 Task: Make a directory based on the result of a mathematical operation (e.g., "result_42" if 6 * 7 = 42) and confirm the directory's existence.
Action: Mouse pressed left at (412, 93)
Screenshot: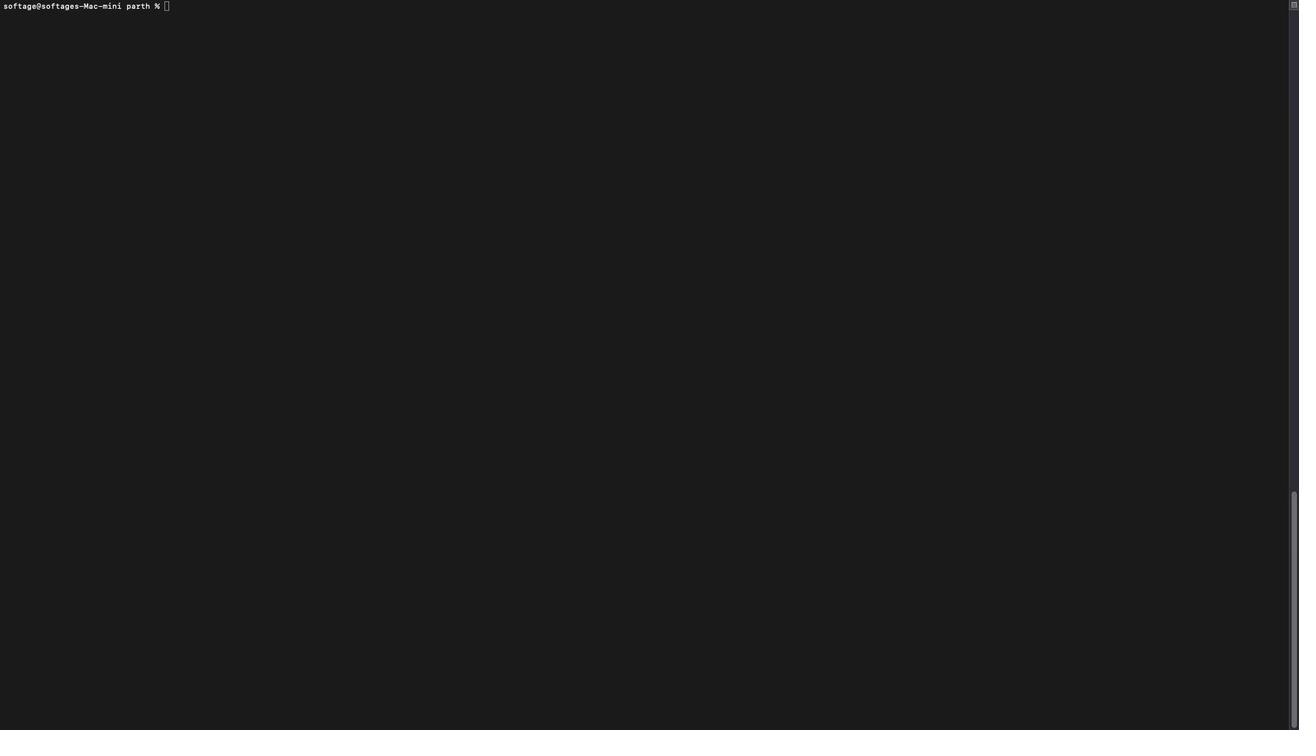 
Action: Mouse moved to (406, 160)
Screenshot: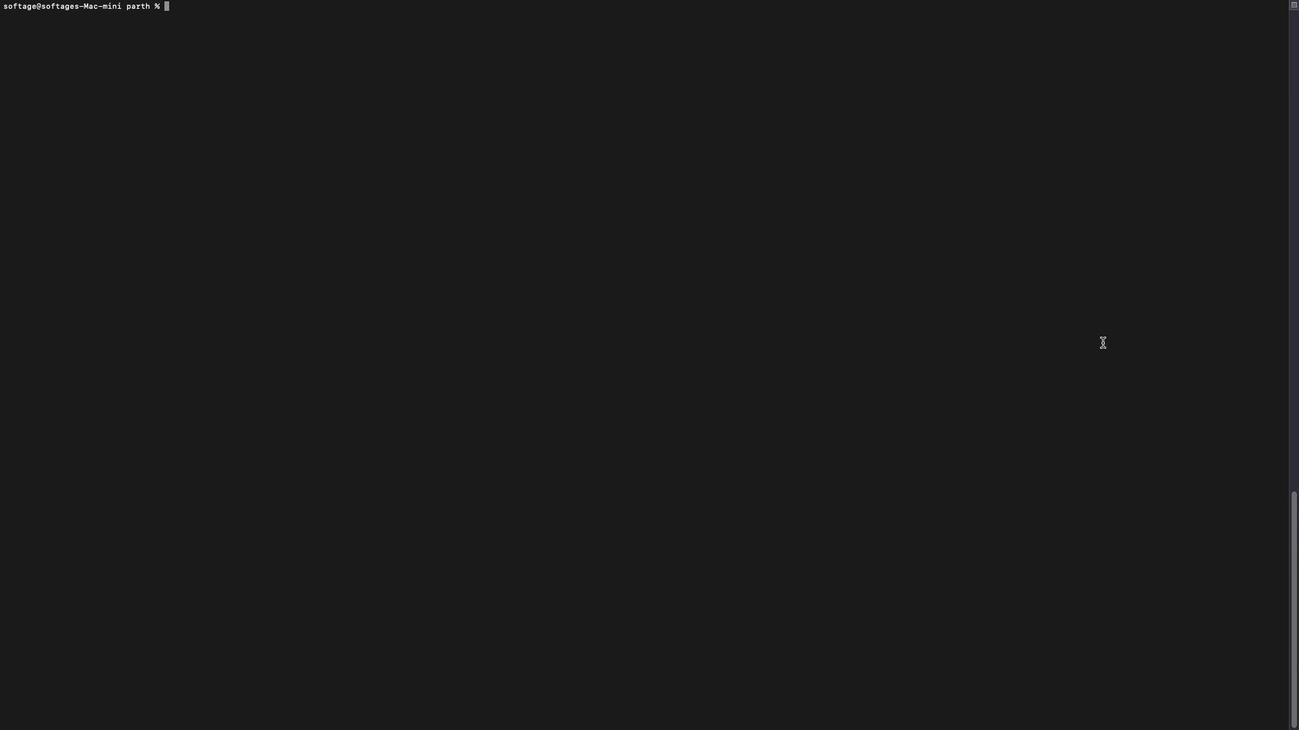 
Action: Mouse pressed left at (406, 160)
Screenshot: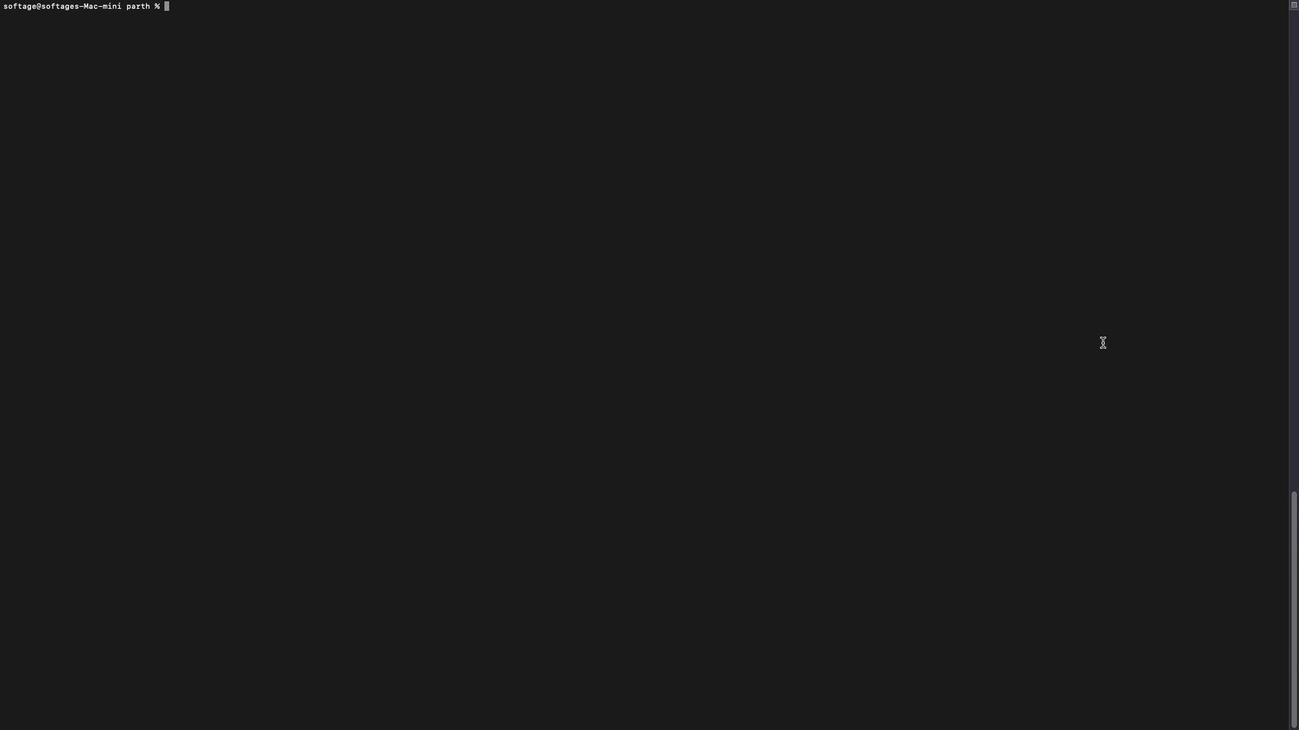 
Action: Mouse moved to (292, 175)
Screenshot: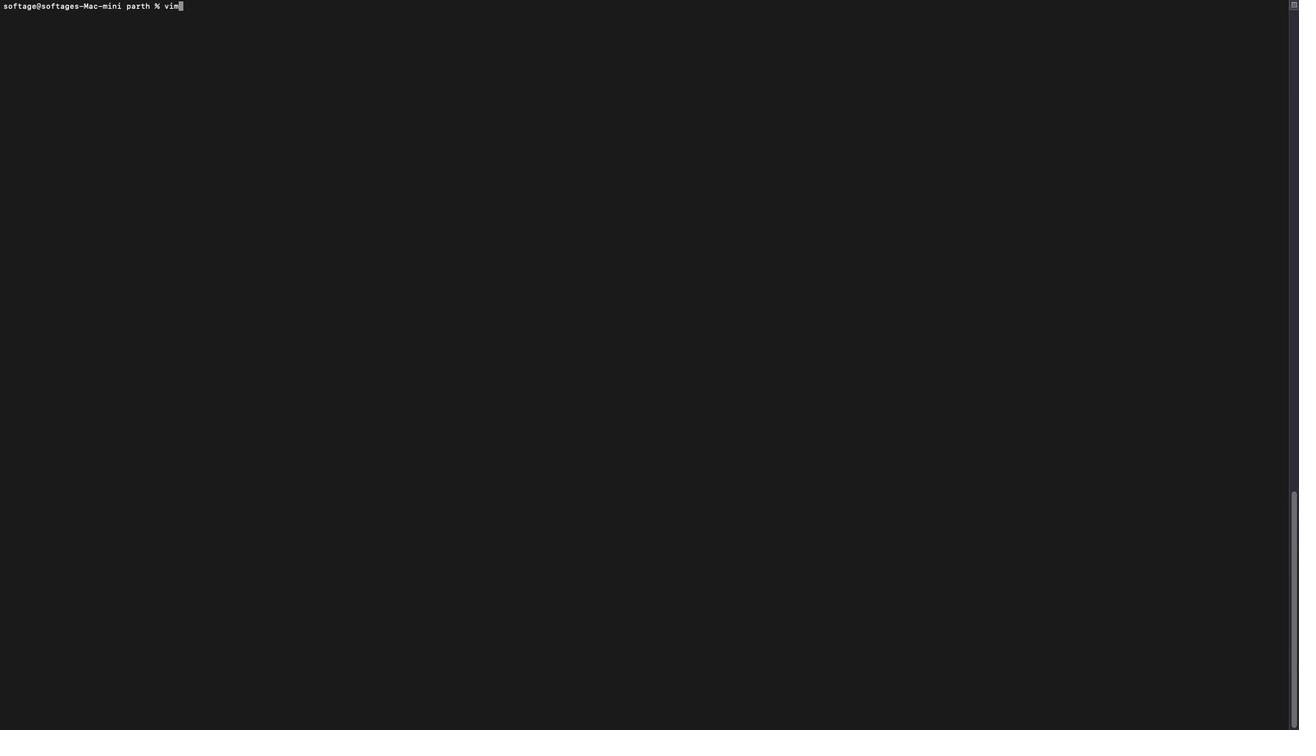 
Action: Mouse pressed left at (292, 175)
Screenshot: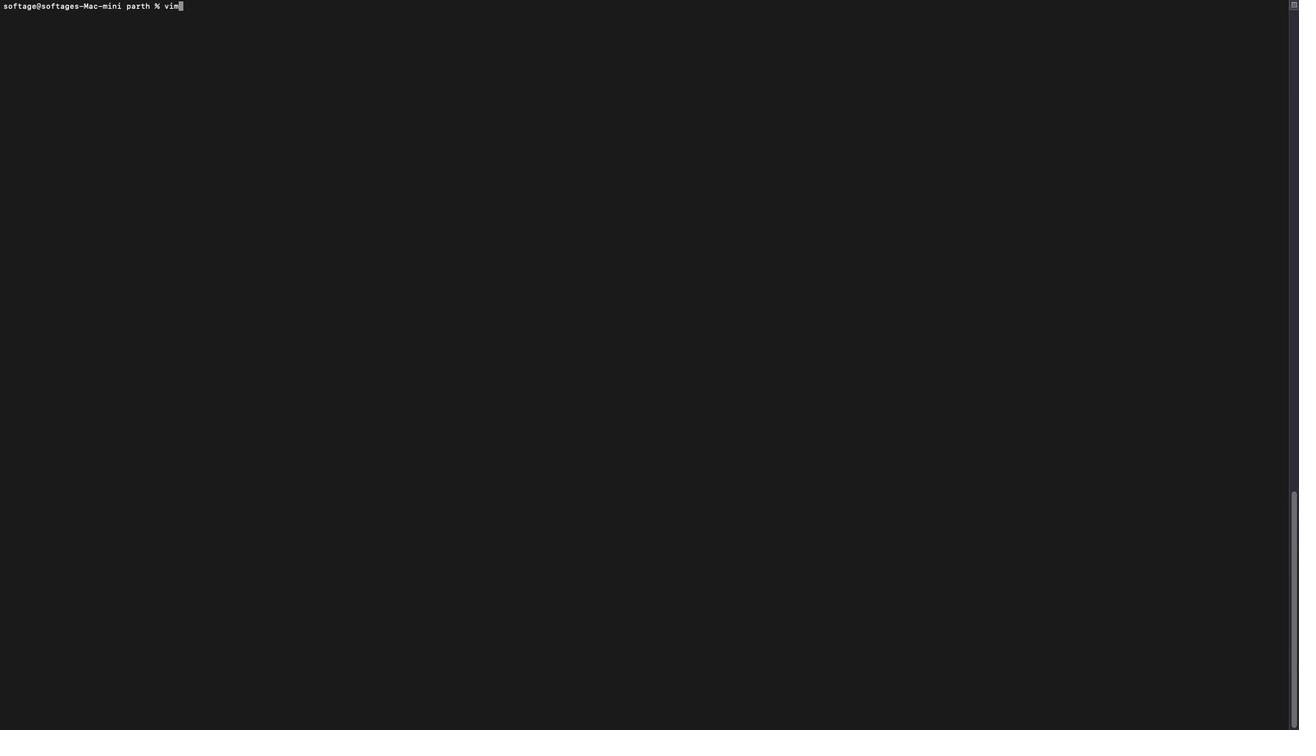 
Action: Mouse moved to (292, 175)
Screenshot: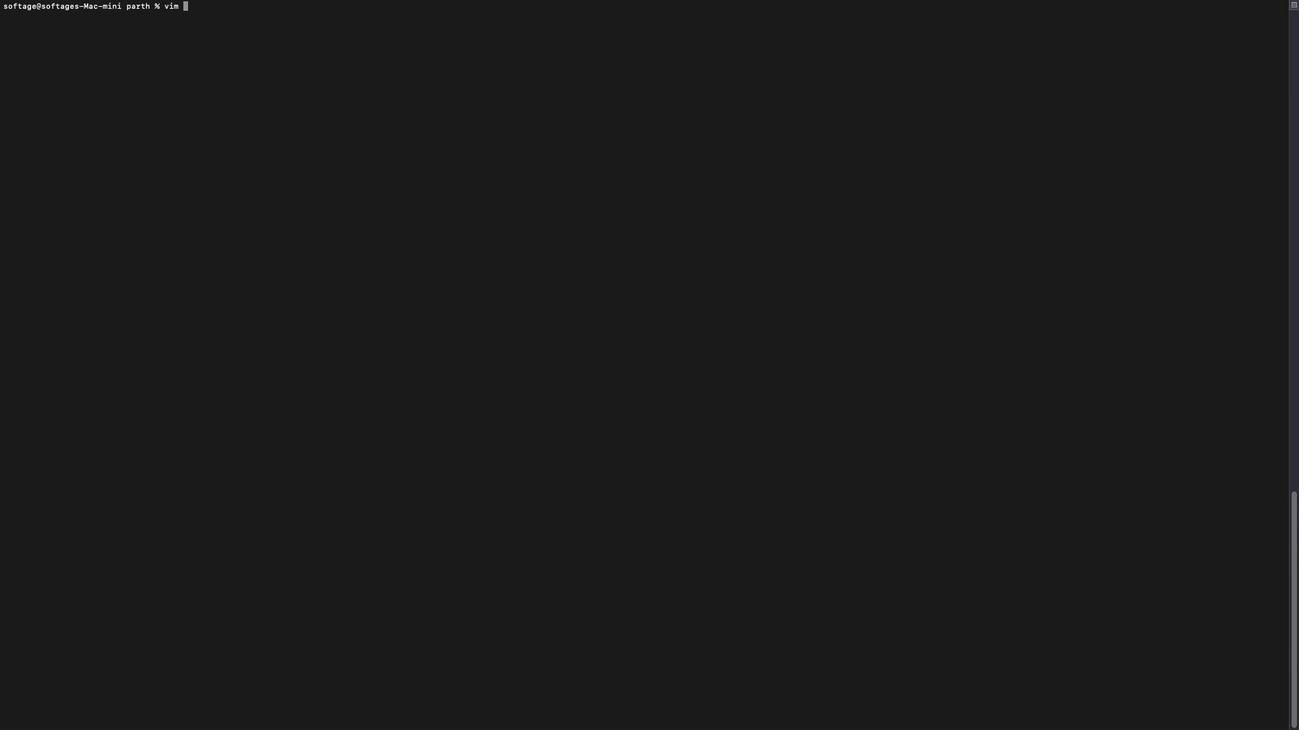 
Action: Key pressed Key.caps_lock'v''i''m'Key.space'b''a''s''h''7''1''.''s''h'Key.spaceKey.enterKey.escKey.shift_r':''w''q'Key.enter'l''s'Key.spaceKey.enter'v''i''m'Key.space'b''a''s''h''7''2''.''s''h'Key.spaceKey.enter'i'Key.shift'#'Key.shift'!''/''b''i''n''/''n'Key.backspace'b''a''s''h'Key.spaceKey.backspaceKey.enterKey.enterKey.shift'#'Key.spaceKey.shift'P''e''r''f''o''r''m'Key.space't''h''e'Key.space'm''a''t''h''e''m''a''t''i''c''a''l'Key.space'o''p''e''r''a''t''i''o''n'Key.spaceKey.enter'r''e''s''u''l''t''='Key.shift'$'Key.shift_r'(''(''6'Key.spaceKey.shift_r'*'Key.space'7'Key.shift_r')'')'Key.enterKey.enterKey.shift'#'Key.spaceKey.shift'C''r''e''a''t''e'Key.space't''h''e'Key.space'd''i''r''e''c''t''o''r''y'Key.space'w''i''t''h'Key.space't''h''e'Key.space'r''e''s''u''l''t'Key.space'a''s'Key.space'i''t''s'Key.space'n''a''m''e'Key.enter'd''i''r''e''c''t''o''r''y'Key.shift_r'_''n''a''m''e''='Key.shift_r'"'Key.shift'r''e''s''u''l''t'Key.shift_r'_'Key.shift'$''r''e''d'Key.backspace's''u''l''t'Key.shift_r'"'Key.enter
Screenshot: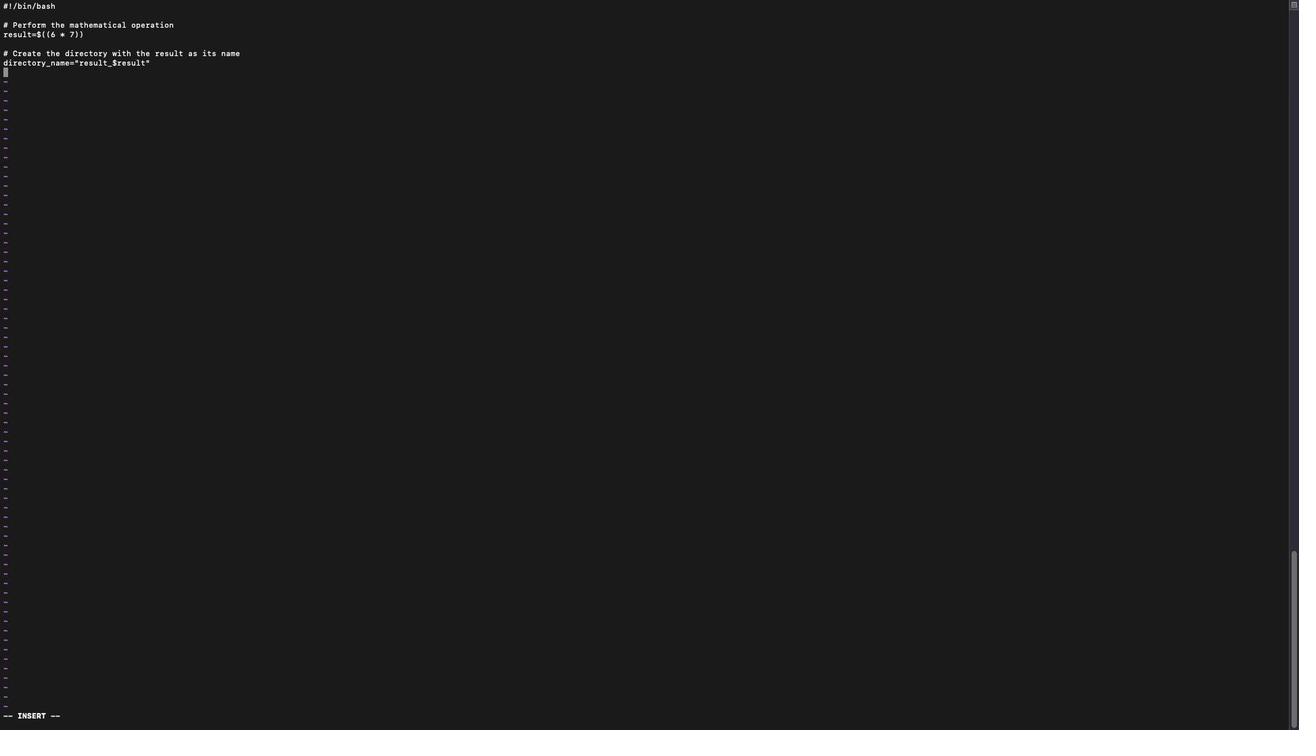 
Action: Mouse moved to (368, 223)
Screenshot: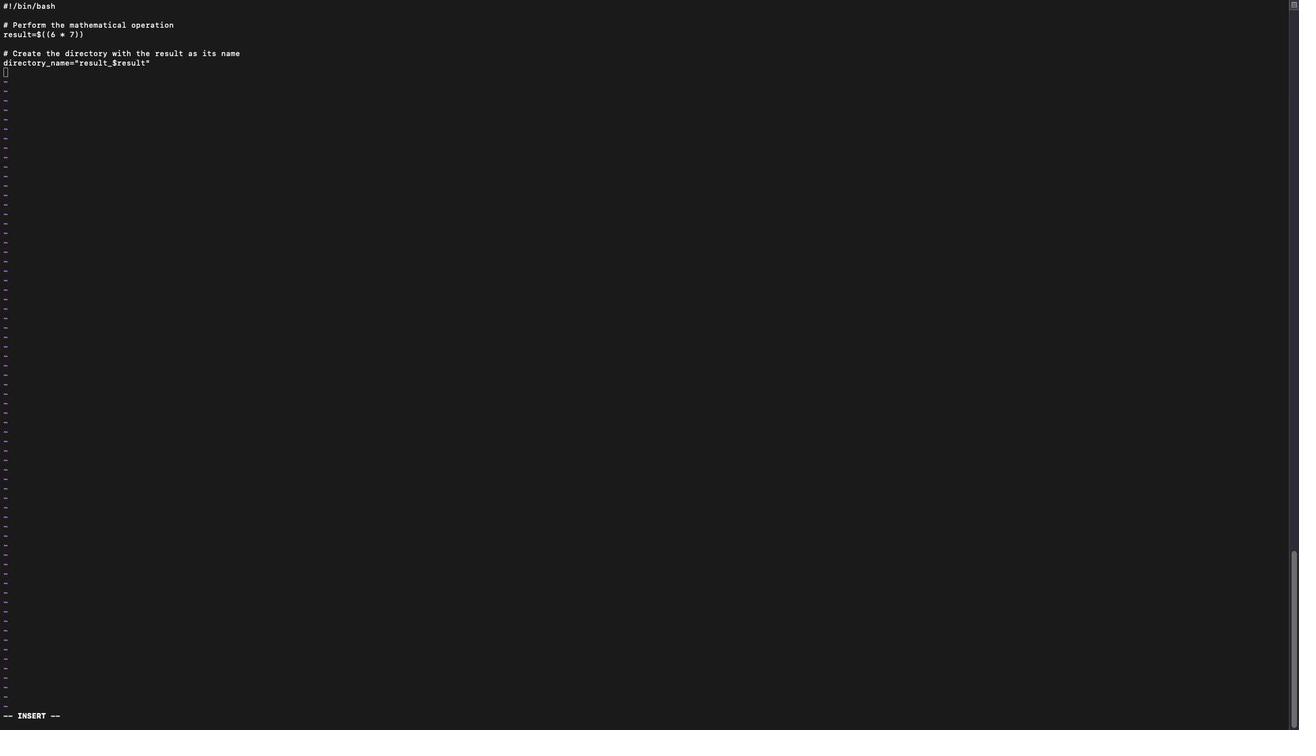 
Action: Mouse pressed left at (368, 223)
Screenshot: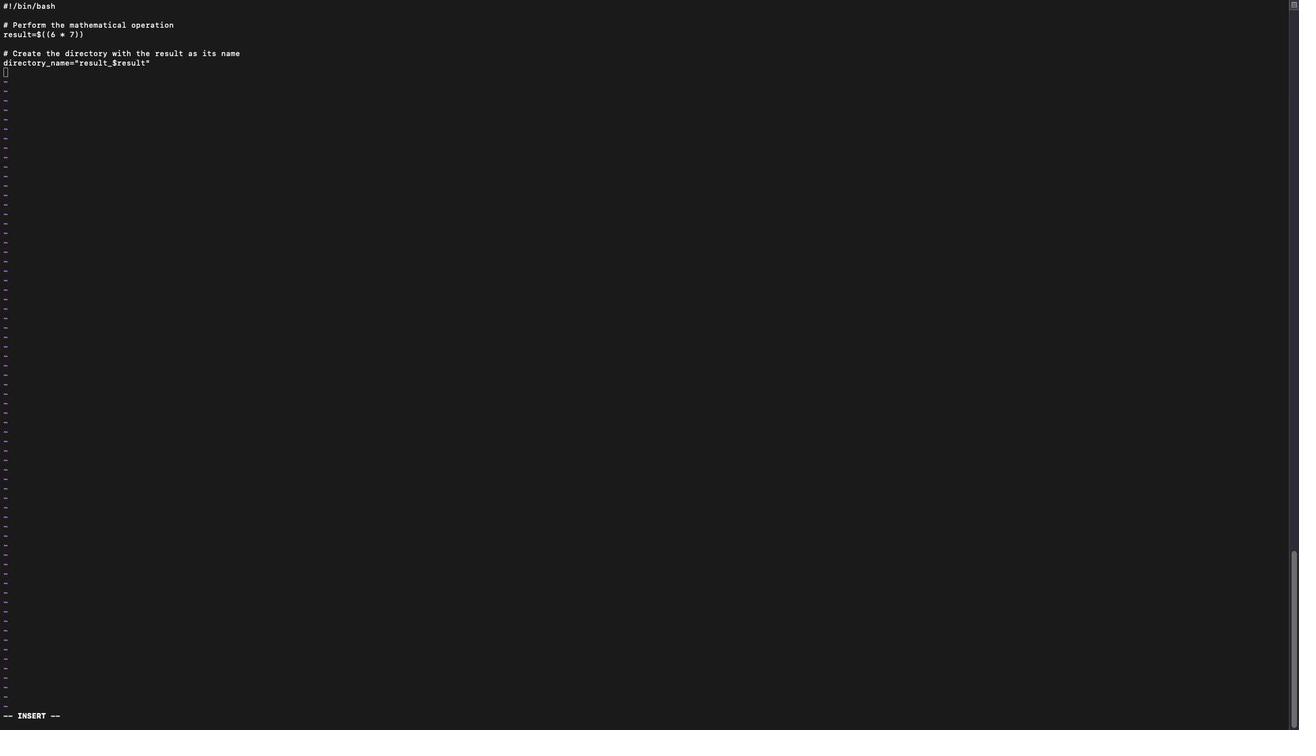 
Action: Mouse moved to (361, 164)
Screenshot: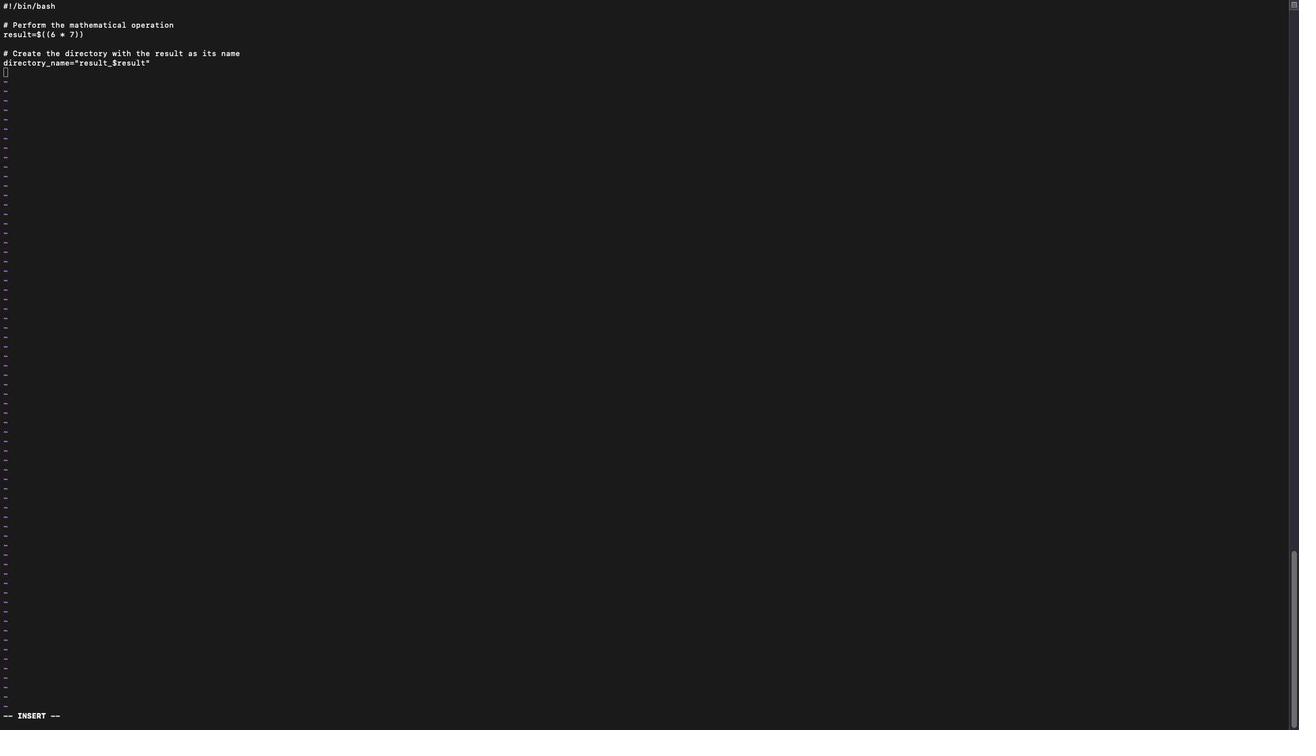 
Action: Mouse scrolled (361, 164) with delta (197, 251)
Screenshot: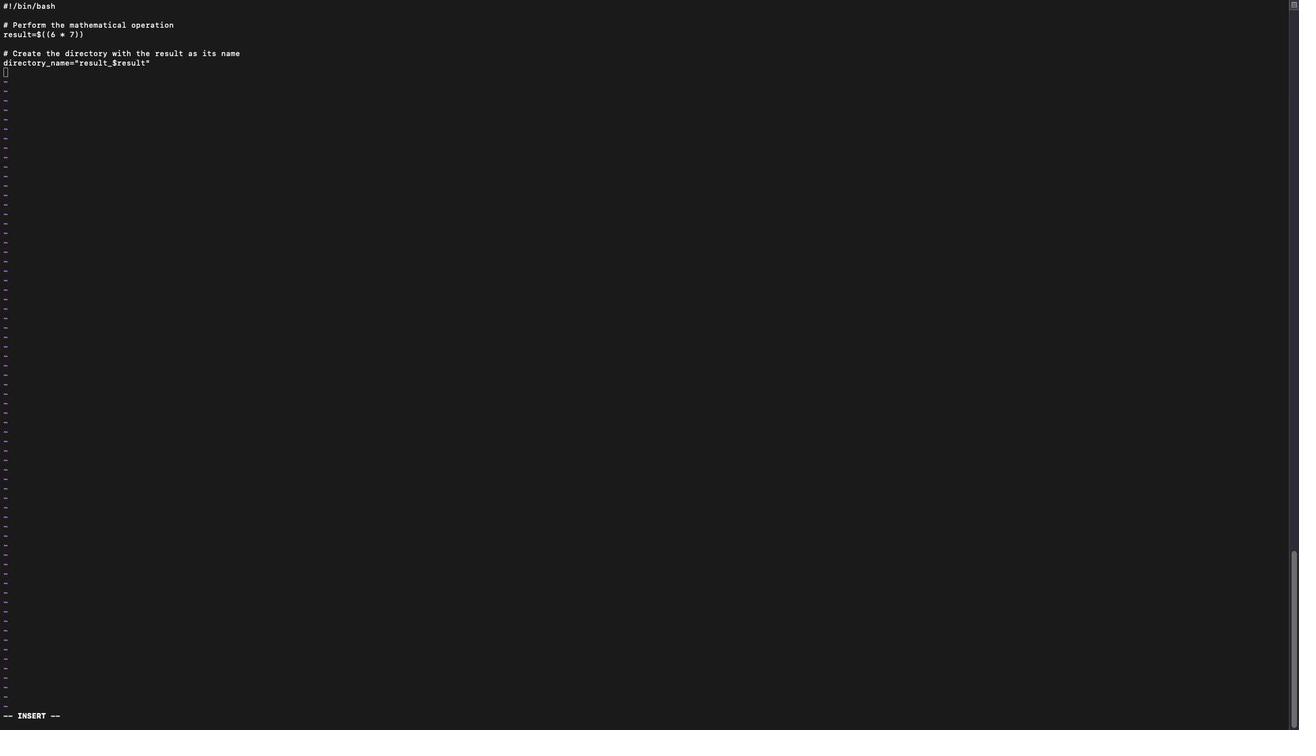 
Action: Mouse scrolled (361, 164) with delta (197, 251)
Screenshot: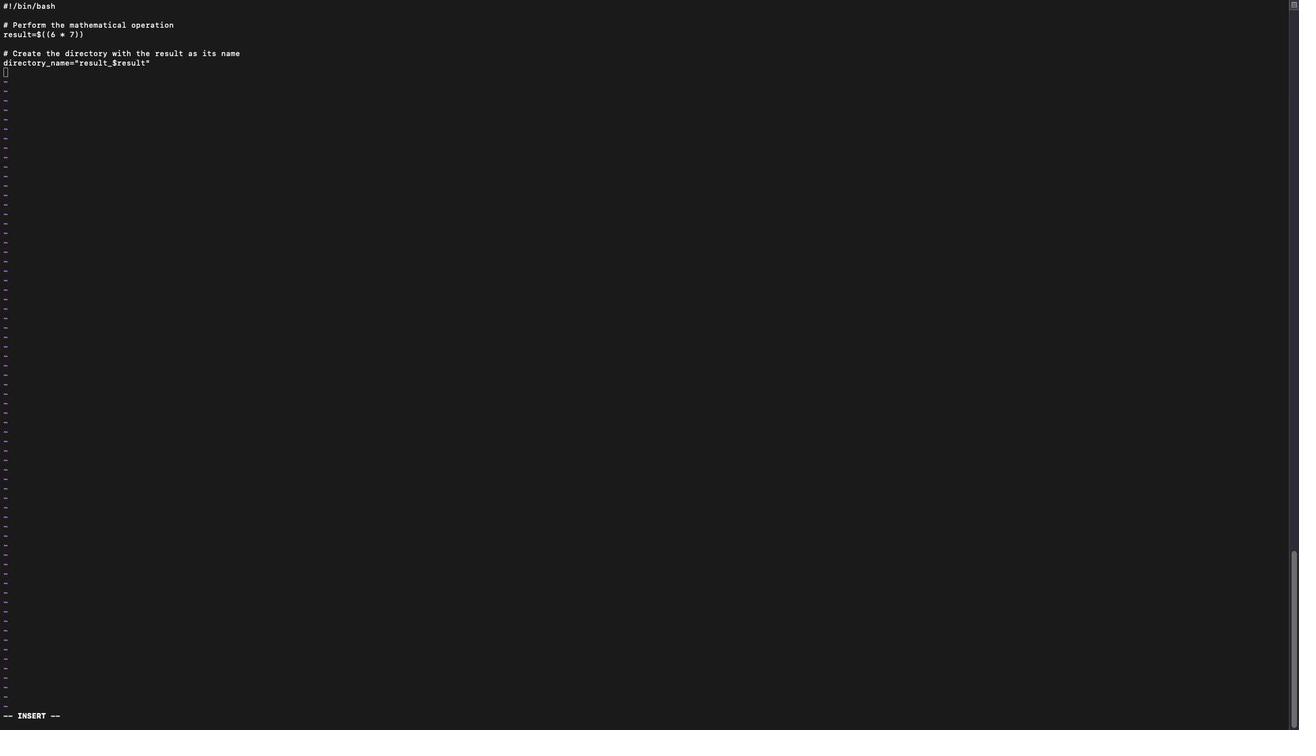 
Action: Mouse scrolled (361, 164) with delta (197, 251)
Screenshot: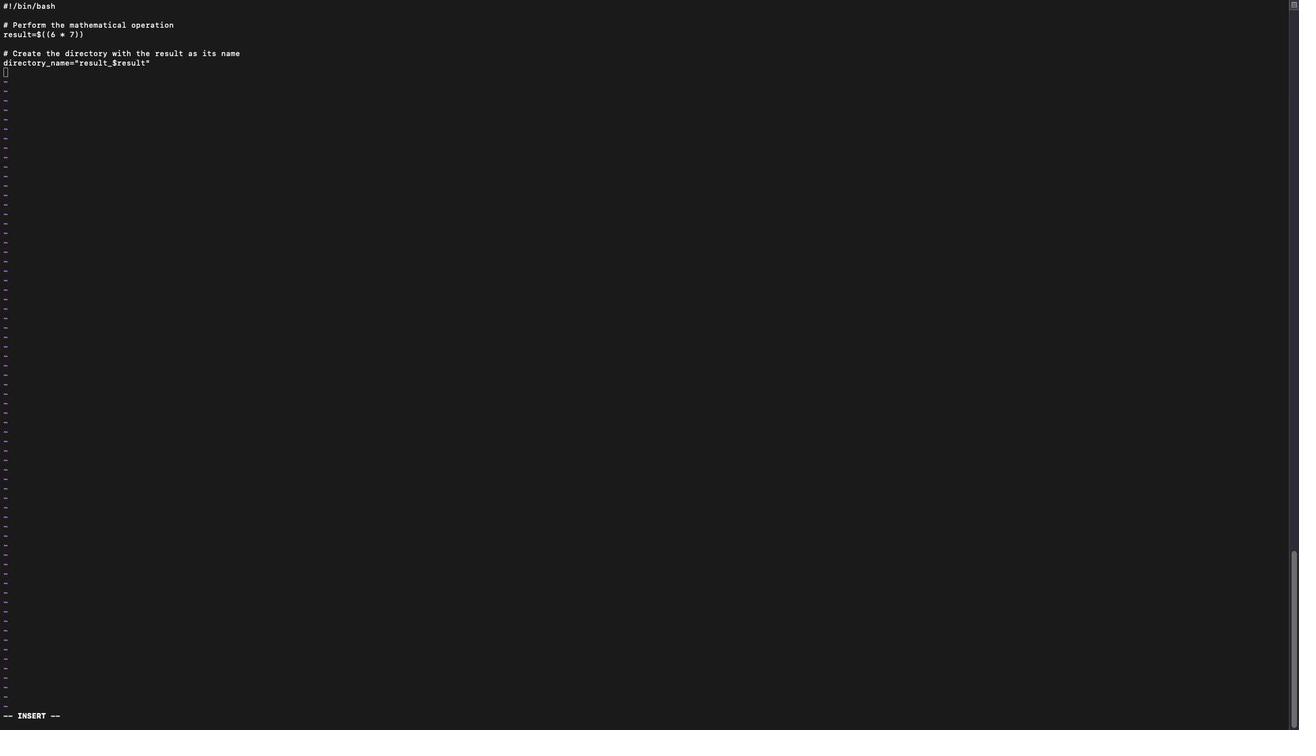 
Action: Mouse scrolled (361, 164) with delta (197, 252)
Screenshot: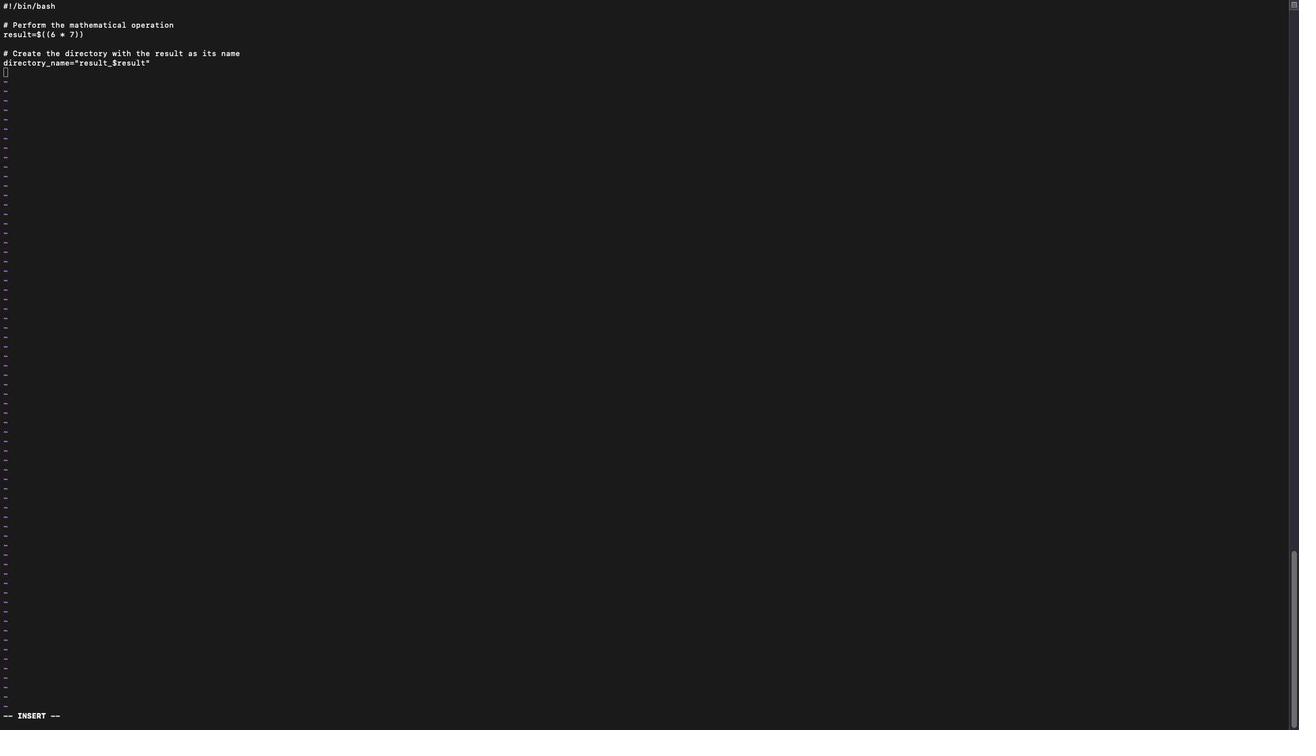 
Action: Mouse moved to (361, 165)
Screenshot: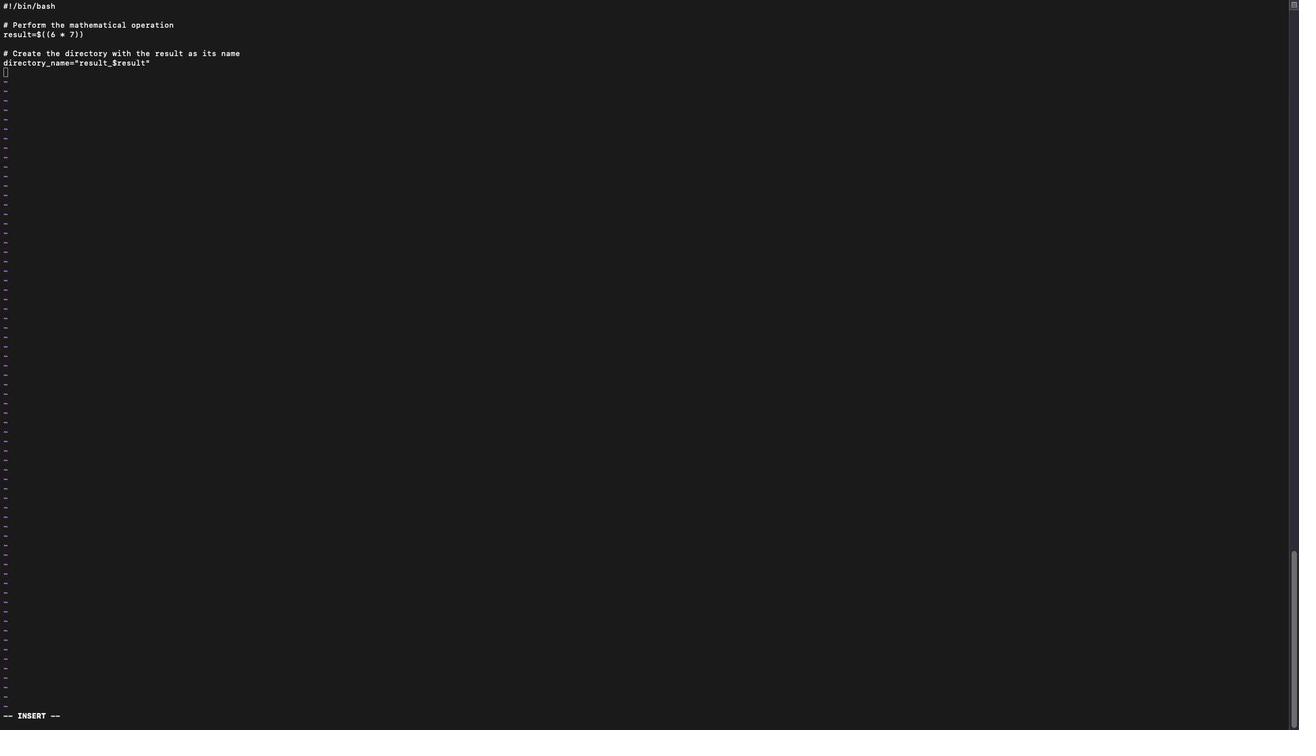 
Action: Mouse scrolled (361, 165) with delta (197, 252)
Screenshot: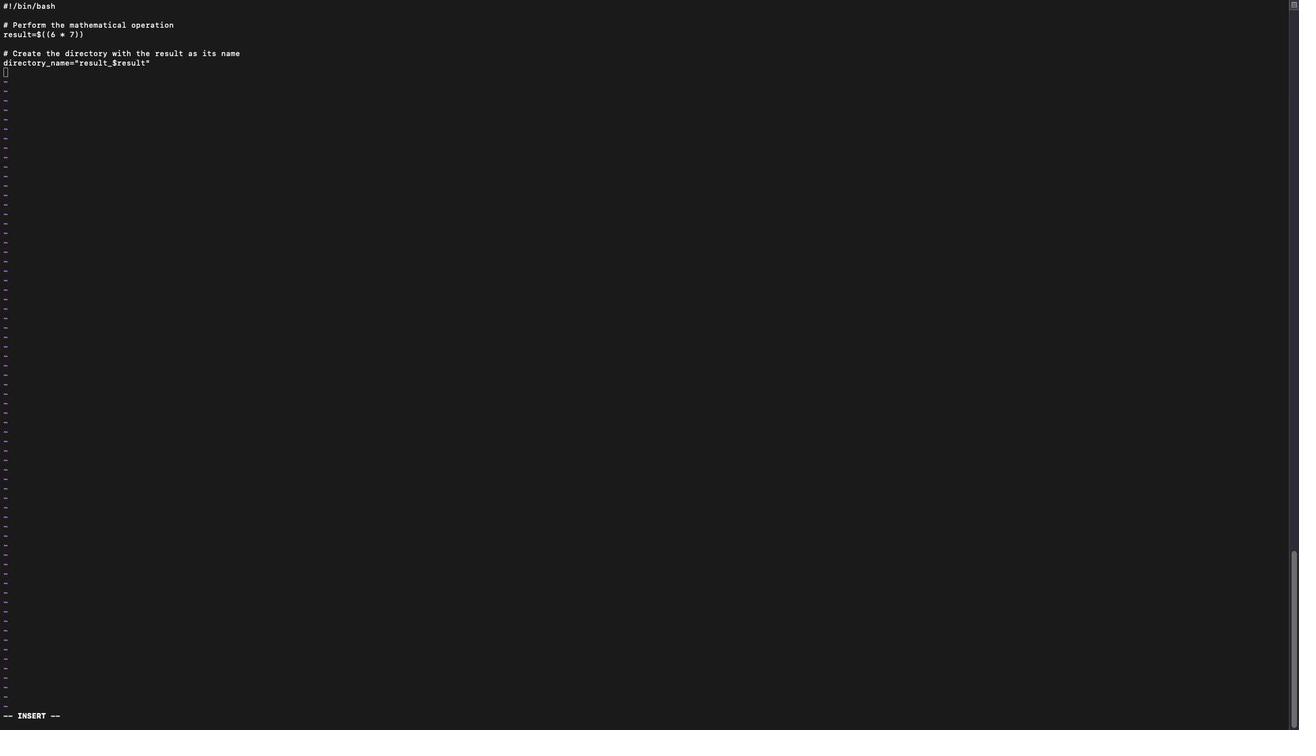 
Action: Mouse moved to (361, 167)
Screenshot: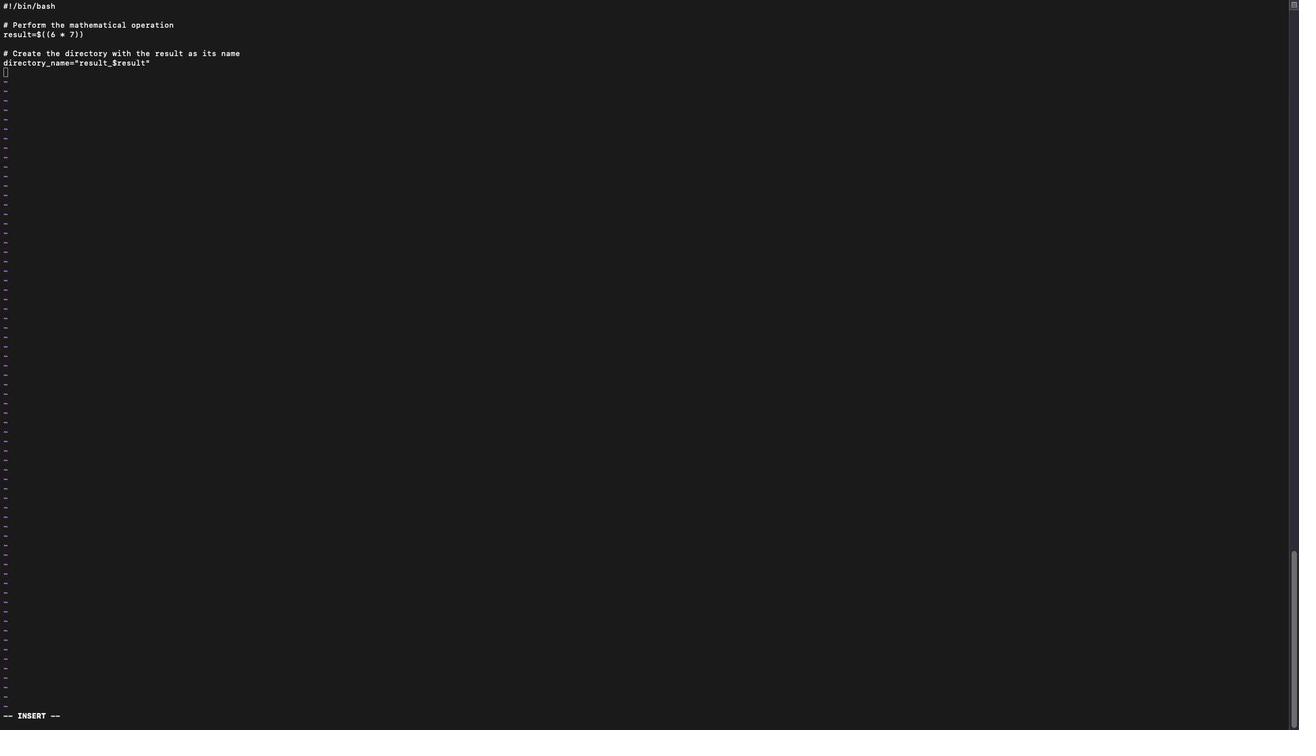 
Action: Mouse scrolled (361, 167) with delta (197, 251)
Screenshot: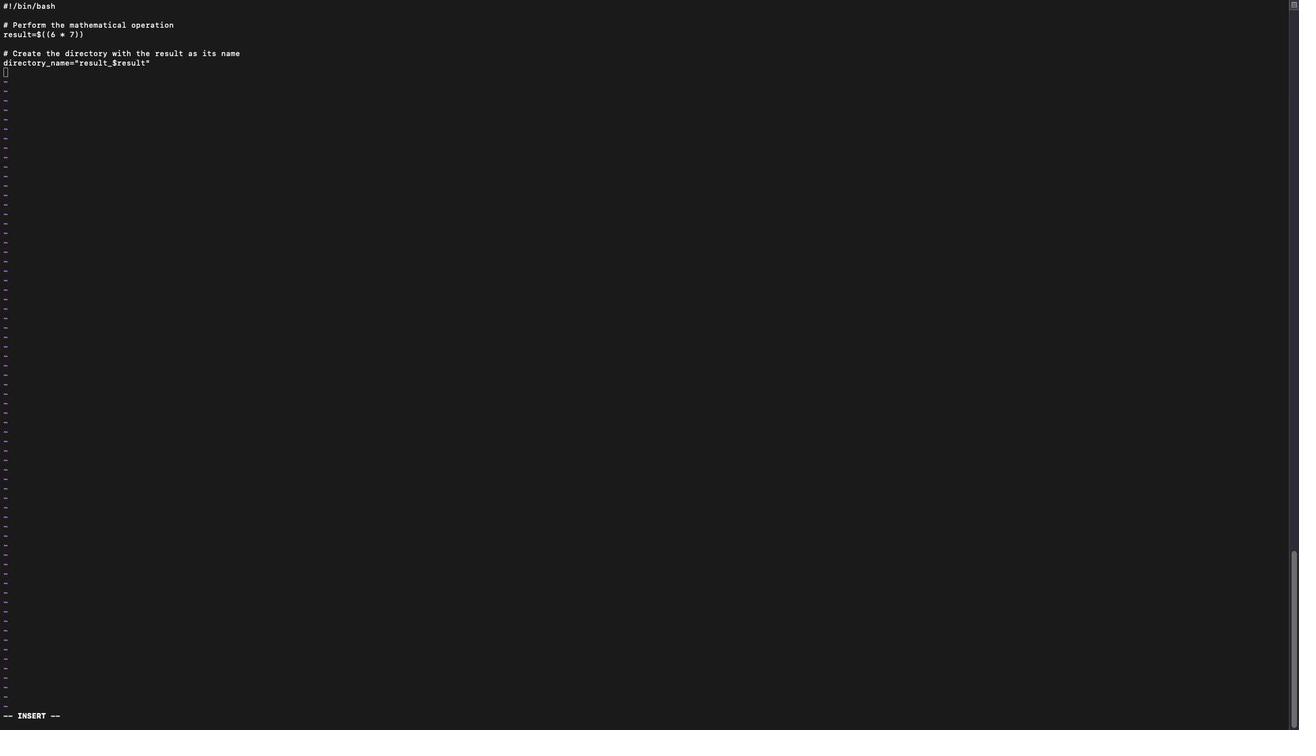 
Action: Mouse scrolled (361, 167) with delta (197, 251)
Screenshot: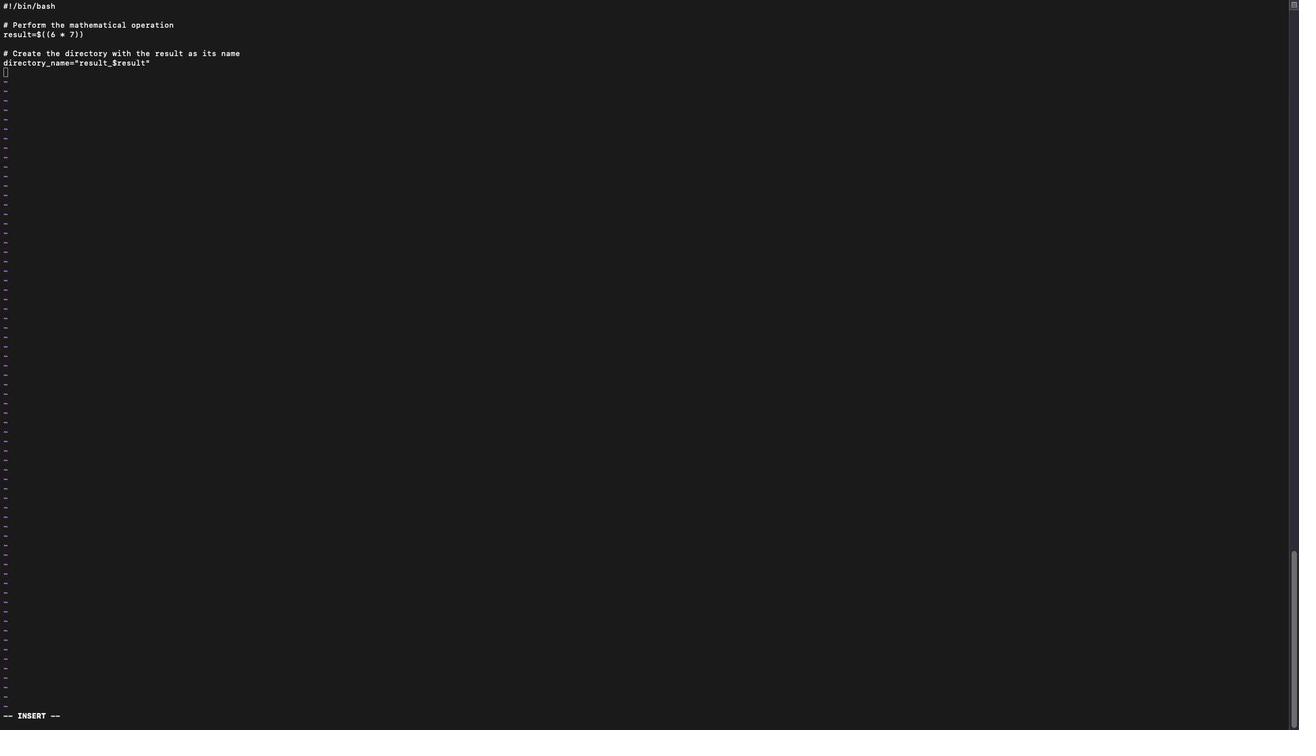 
Action: Mouse scrolled (361, 167) with delta (197, 251)
Screenshot: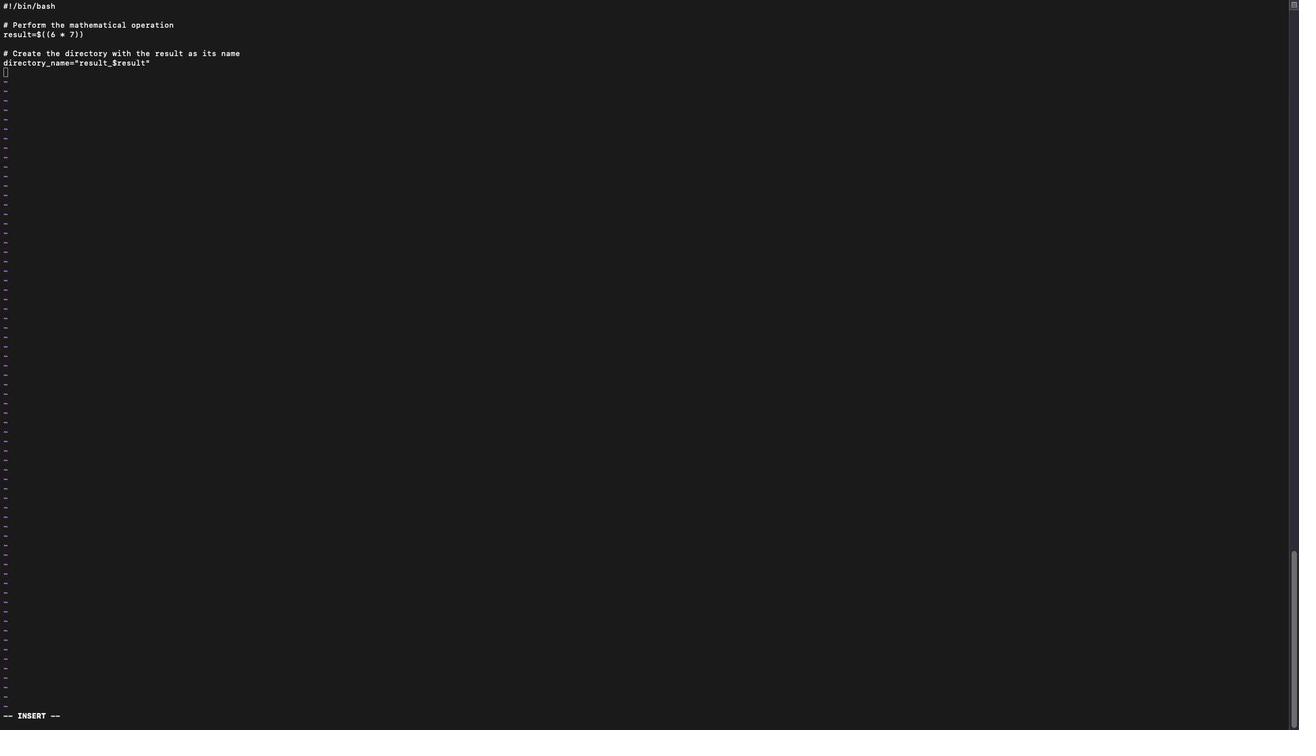 
Action: Mouse moved to (330, 149)
Screenshot: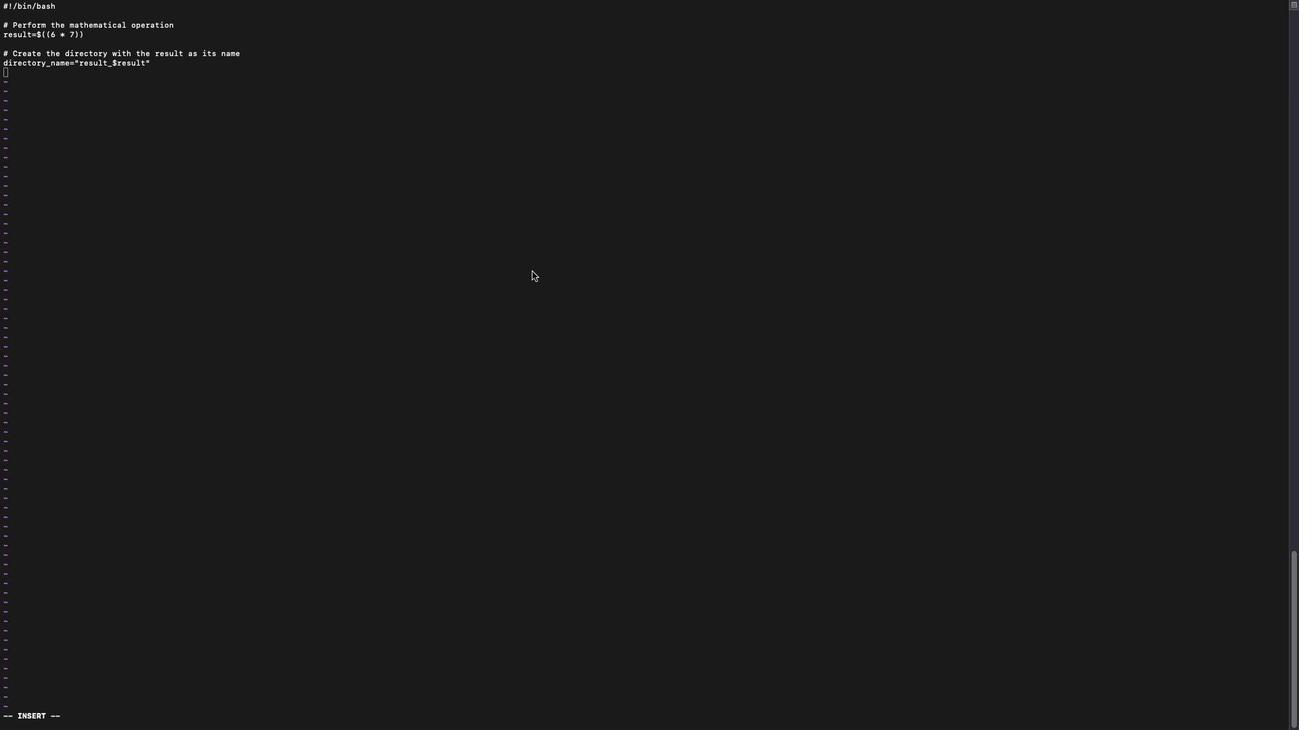 
Action: Mouse pressed left at (330, 149)
Screenshot: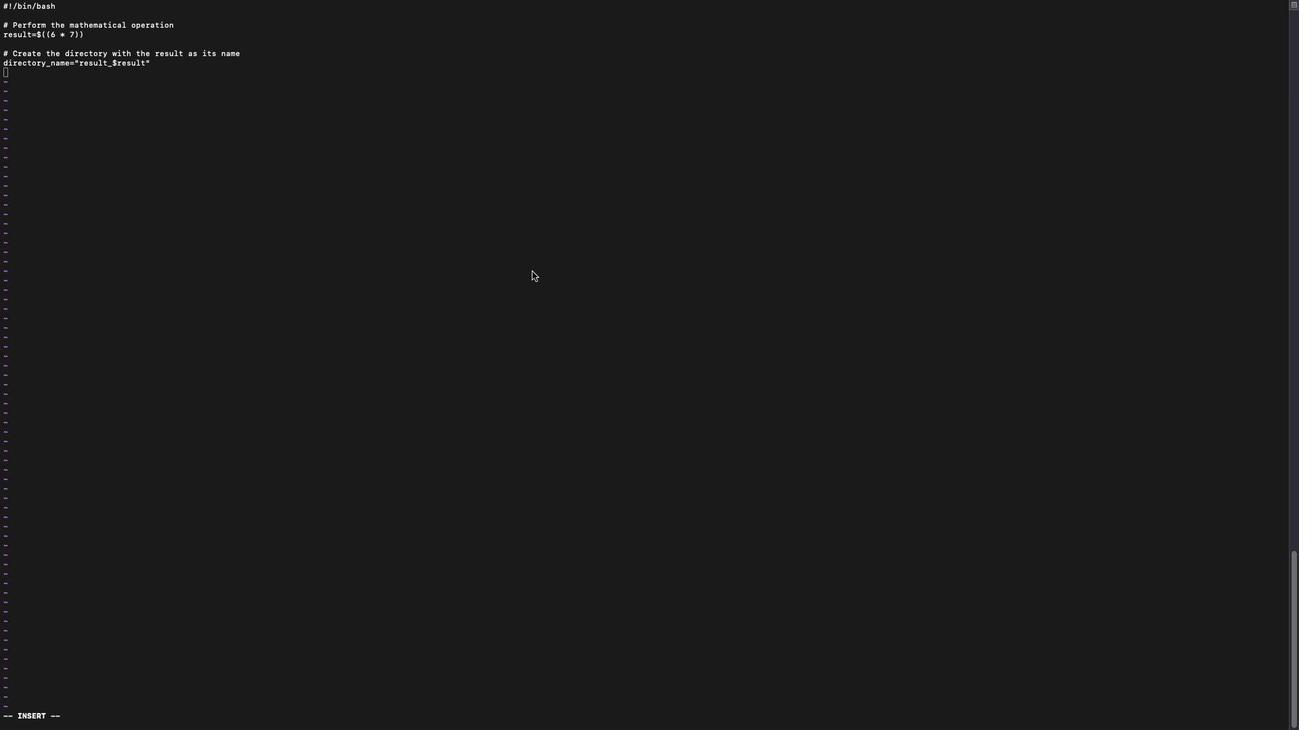 
Action: Mouse moved to (243, 191)
Screenshot: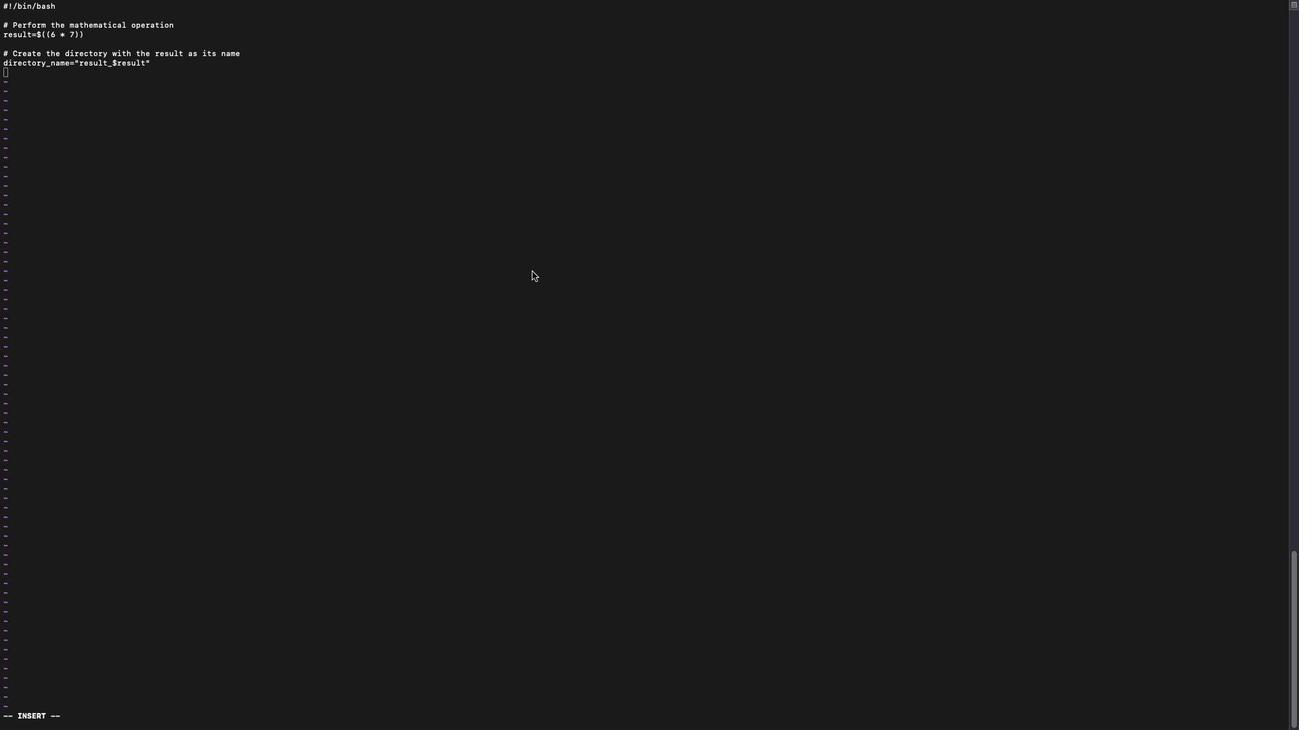 
Action: Key pressed 'm''i''k''d''i''r'
Screenshot: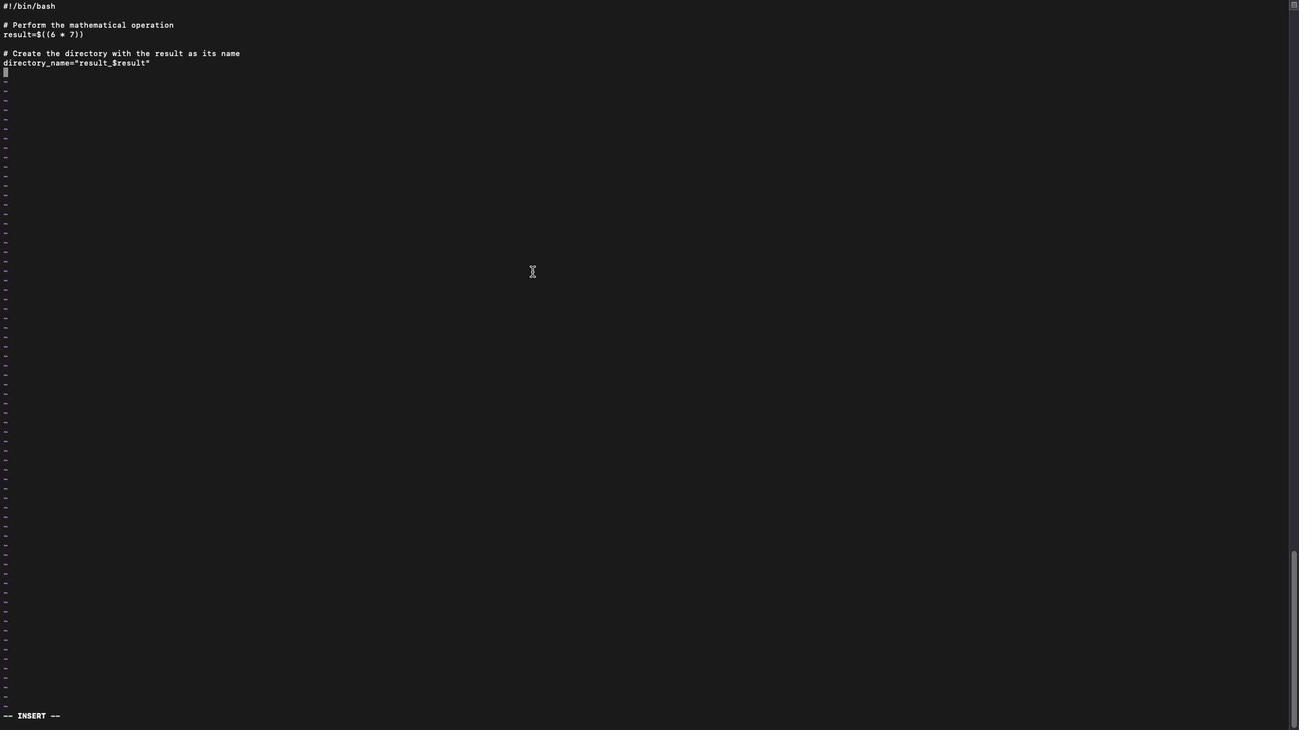 
Action: Mouse pressed left at (243, 191)
Screenshot: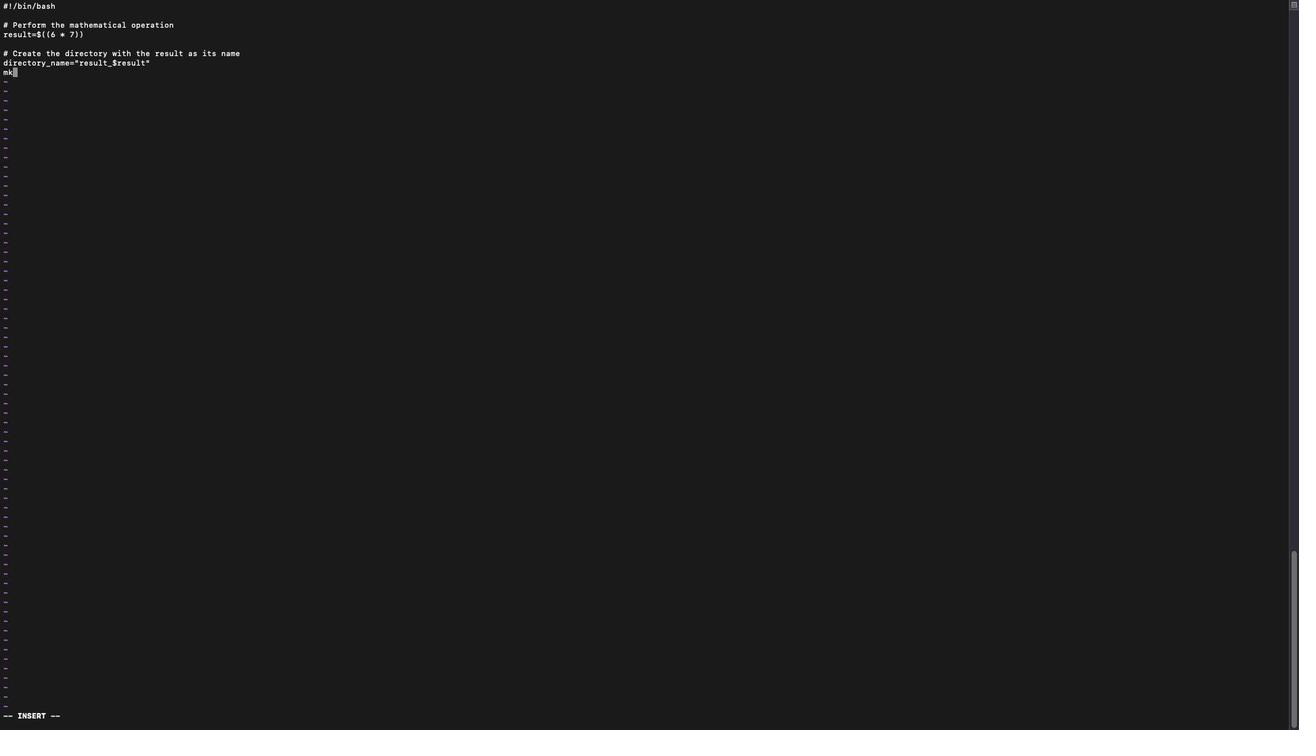 
Action: Key pressed 'm''k''d''i''r'Key.spaceKey.shift_r'"'Key.shift'$''d''i''r''e''c''t''o''r''y'Key.shift_r'_''n''a''m''e'Key.shift_r'"'Key.enterKey.enterKey.shift'#'Key.spaceKey.shift'c''h''e''c''k'Key.space'i''f'Key.space'd''i''r''e''c''t''o''r''y'Key.shift_r'_''n''a''m''e'Key.shift_r'"'Key.leftKey.leftKey.leftKey.leftKey.rightKey.rightKey.rightKey.rightKey.backspaceKey.enter'i''f'Key.space'['Key.space'-''d'Key.spaceKey.shift_r'"'Key.shift'$''d''i''r''e''c''t''o''r''y'Key.shift_r'_''n''a''m''e'Key.shift_r'"'Key.space']'';'Key.space't''h''e''n'Key.spaceKey.enterKey.spaceKey.space'e''c''h''o'Key.spaceKey.shift_r'"'Key.shift'D''i''r''e''c''t''o''r''y'Key.space"'"Key.shift'$''d''i''r''e''c''t''o''r''y'Key.shift_r'_''n''a''m''e'"'"Key.space'h''a''s'Key.space'b''e''e''n'Key.space'c''r''e''a''t''e''s'Key.spaceKey.backspaceKey.backspace'd'Key.space'a''n''d'Key.space'e''x''i''s''t''s''.'Key.shift_r'"'Key.enter'e''l''s''e'Key.enterKey.spaceKey.space'e''c''h''o'Key.spaceKey.shift_r'"'Key.shift'F''a''i''l''e''d'Key.space't''o'Key.space'c''r''e''a''t''e'Key.space't''h''e'Key.space'd''i''r''e''c''t''o''r''y''.'Key.shift_r'"'Key.enter'f''i'Key.spaceKey.backspaceKey.escKey.shift_r':''w''q'Key.enter'c''h'','Key.backspace'm''o''d'Key.spaceKey.shift_r'+''X'Key.spaceKey.backspaceKey.backspace'x'Key.space'b''a''s''g'Key.backspace'h''7''1''.''s''h'Key.spaceKey.enter'.''/''b''a''s''h''7''1''.''s''h'Key.spaceKey.enterKey.upKey.upKey.backspaceKey.backspaceKey.backspaceKey.backspaceKey.backspace'2''.''s''h'Key.spaceKey.enter'.''/''b''a''s''h''7''2''.''s''h'Key.spaceKey.enter'l''s'Key.spaceKey.enter
Screenshot: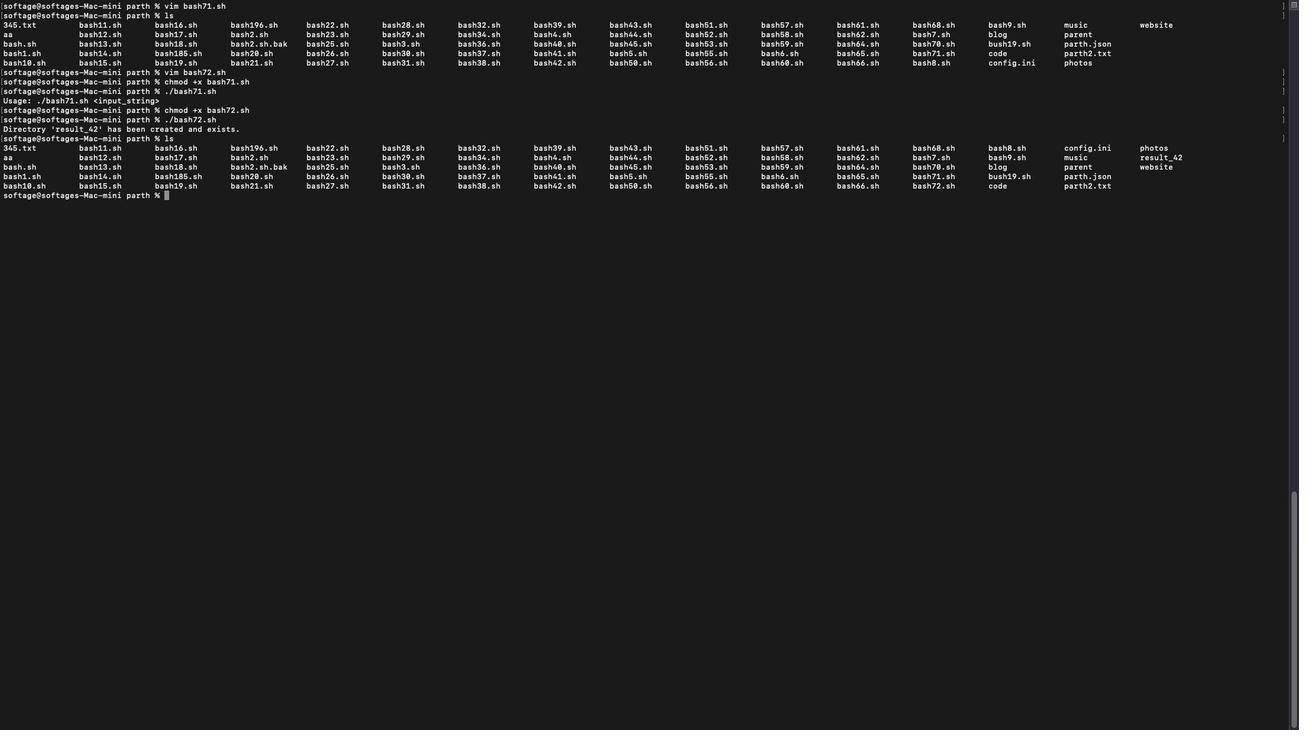 
Action: Mouse moved to (299, 216)
Screenshot: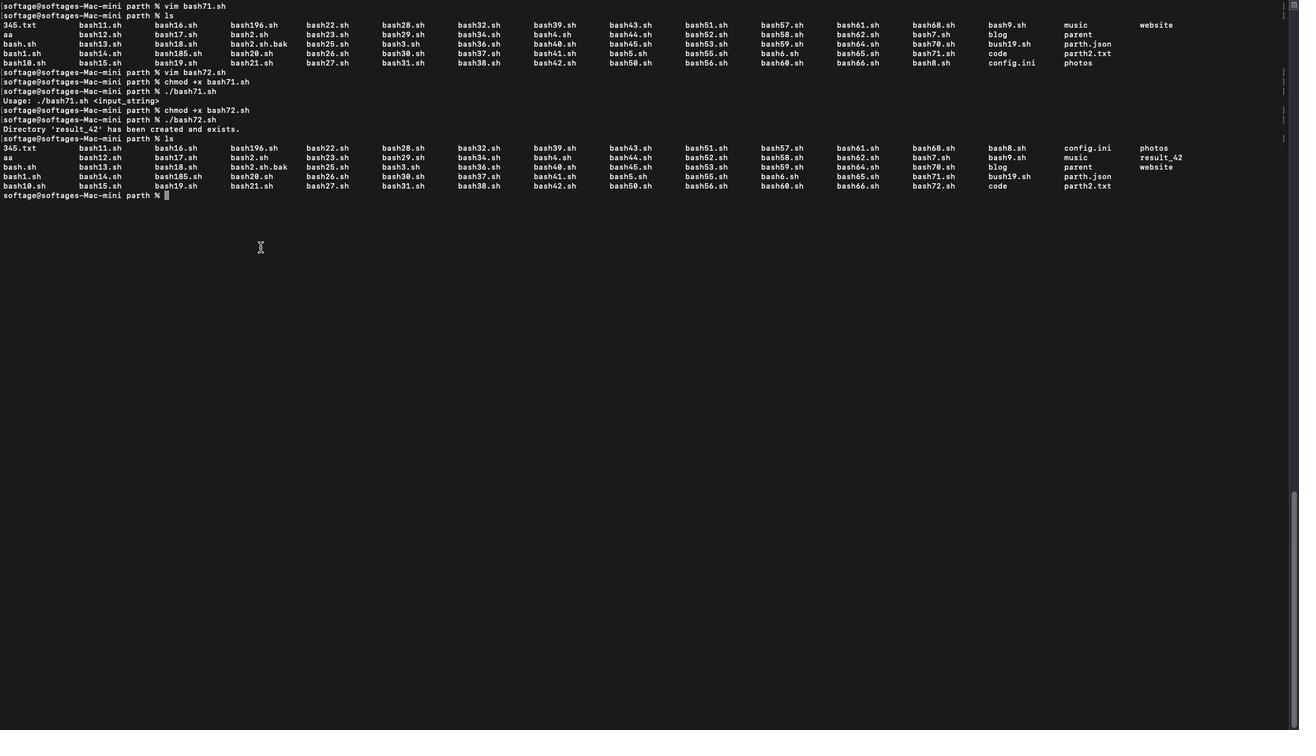 
Action: Mouse pressed left at (299, 216)
Screenshot: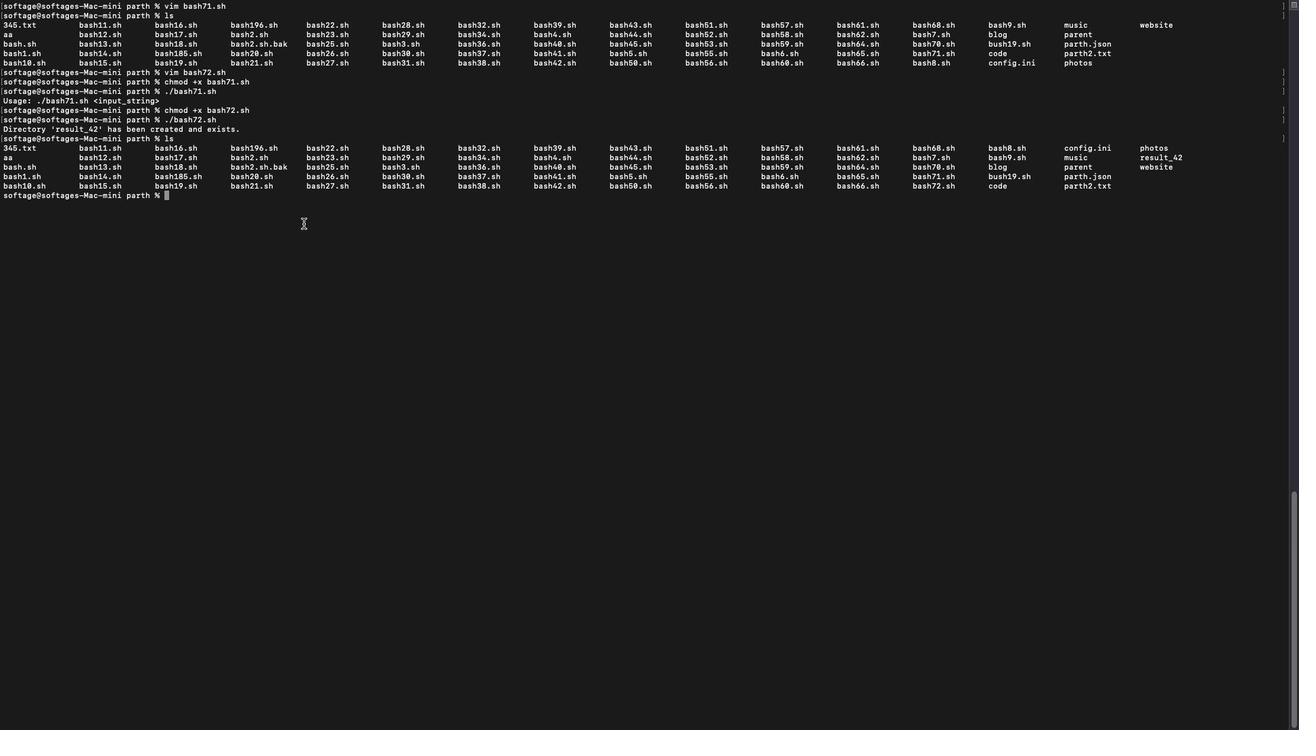 
Action: Mouse moved to (219, 196)
Screenshot: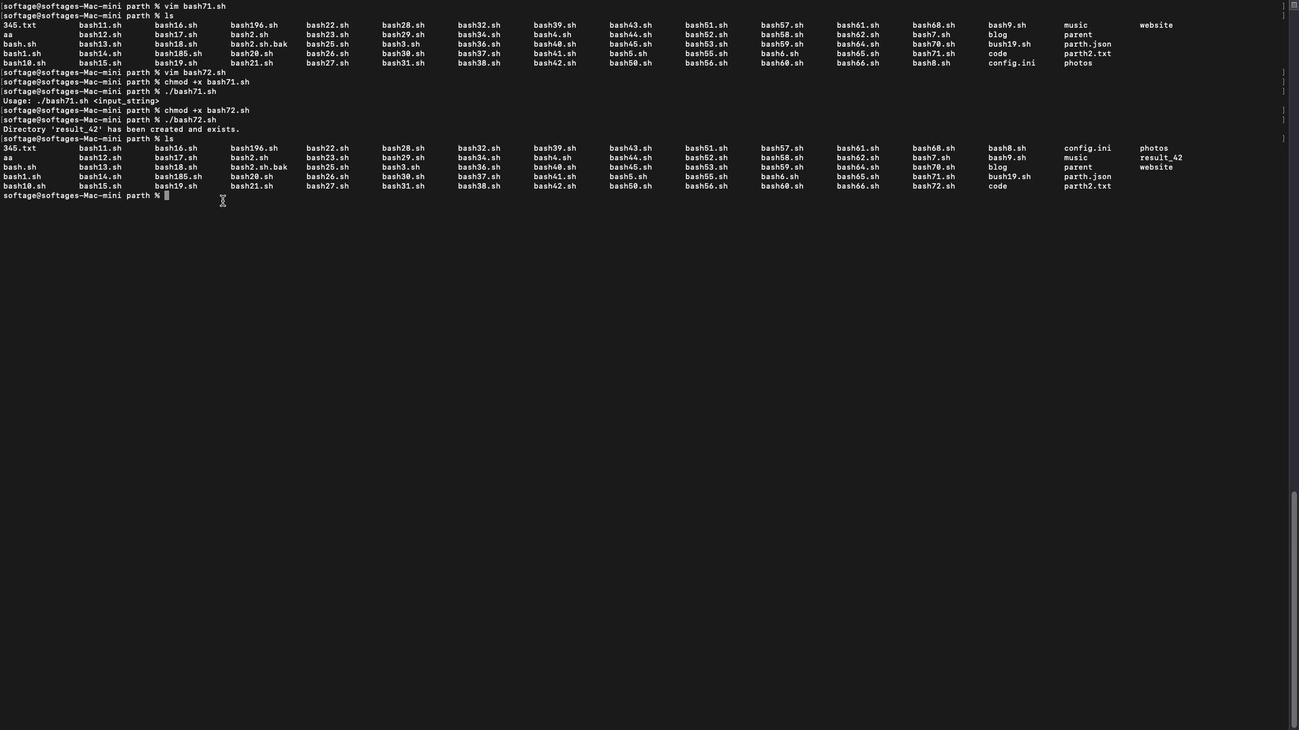 
Action: Mouse pressed left at (219, 196)
Screenshot: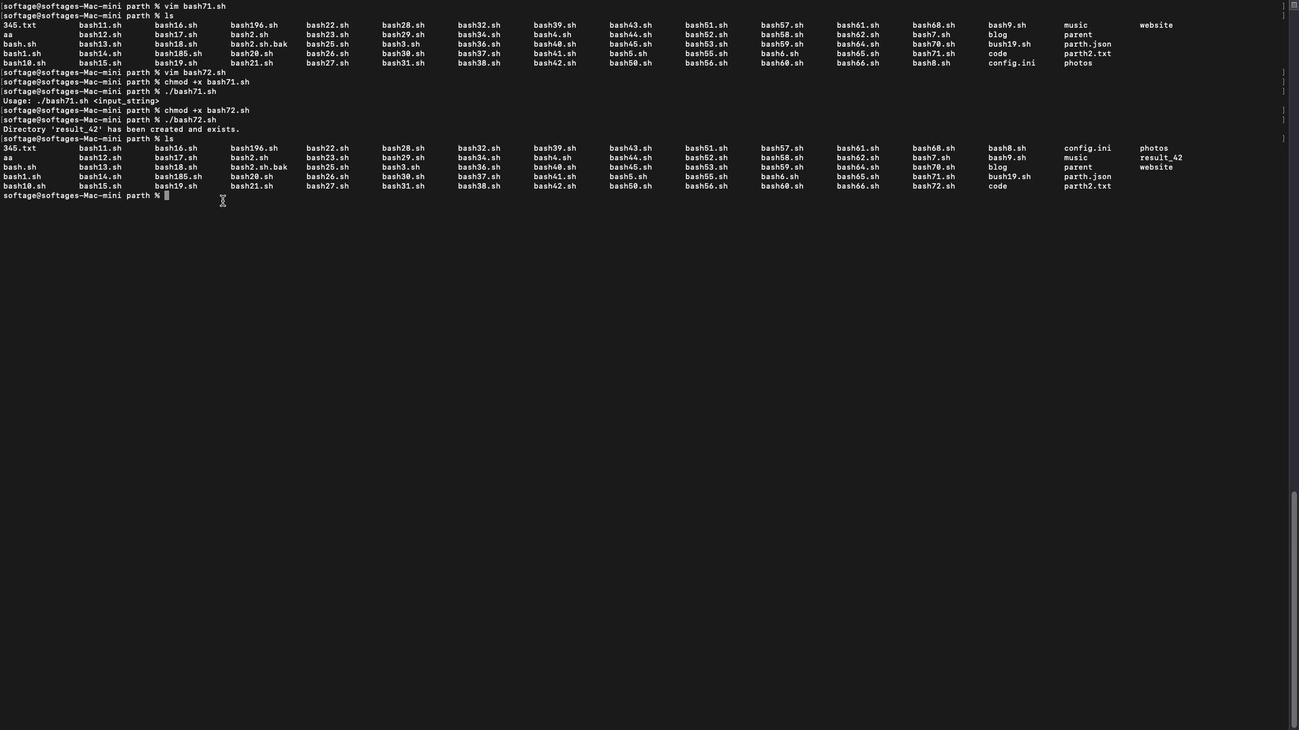 
Action: Mouse moved to (213, 203)
Screenshot: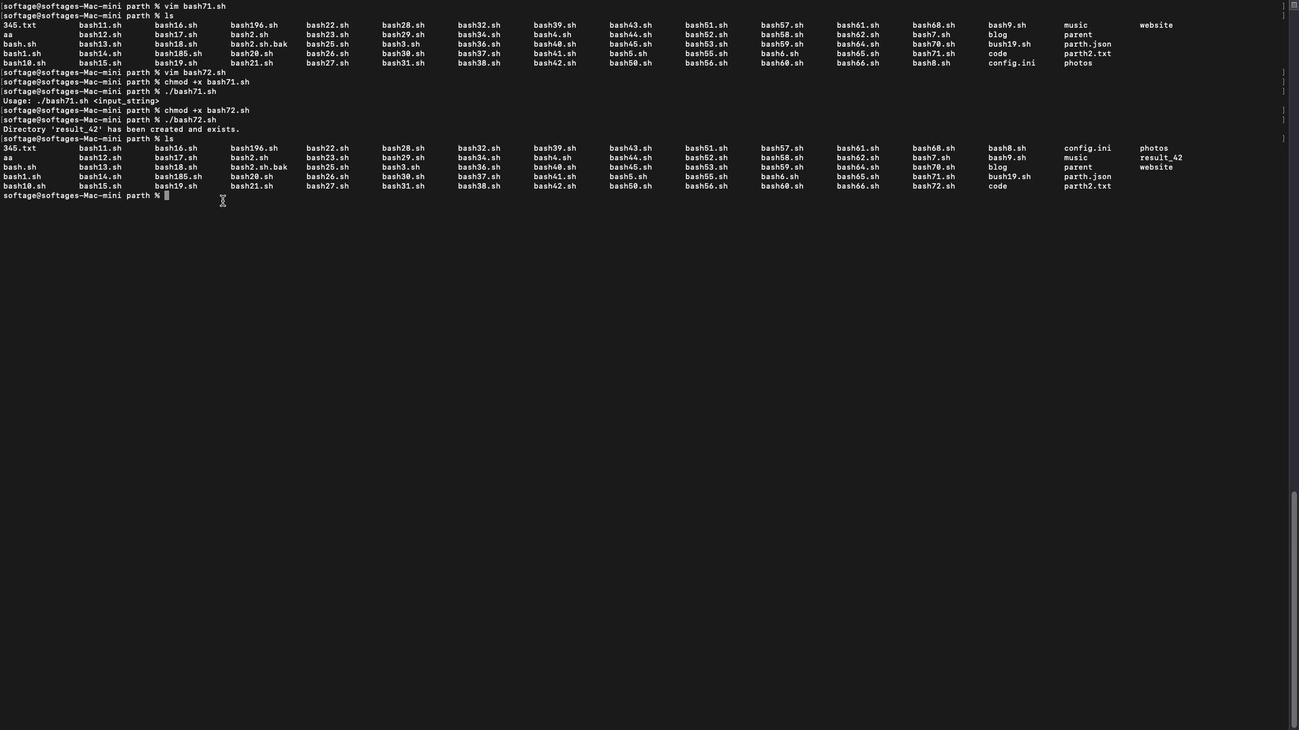 
Action: Mouse pressed left at (213, 203)
Screenshot: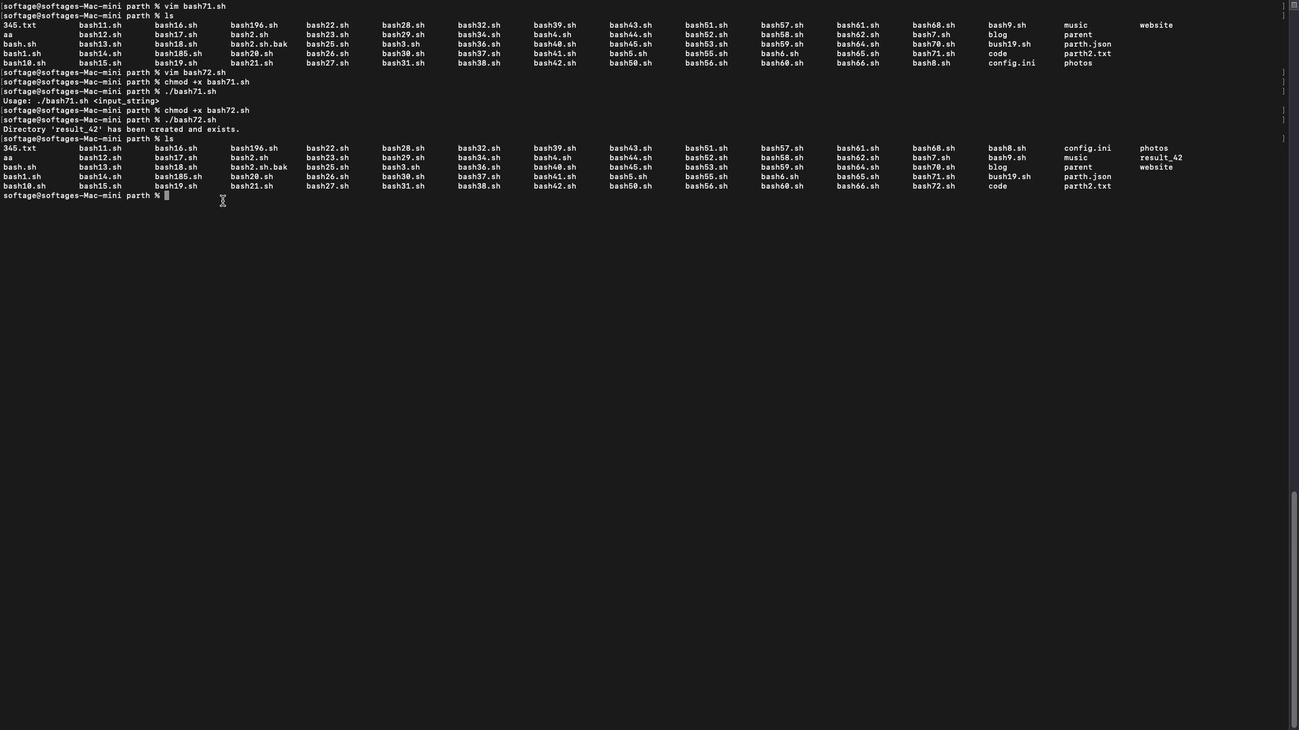 
Action: Mouse moved to (215, 208)
Screenshot: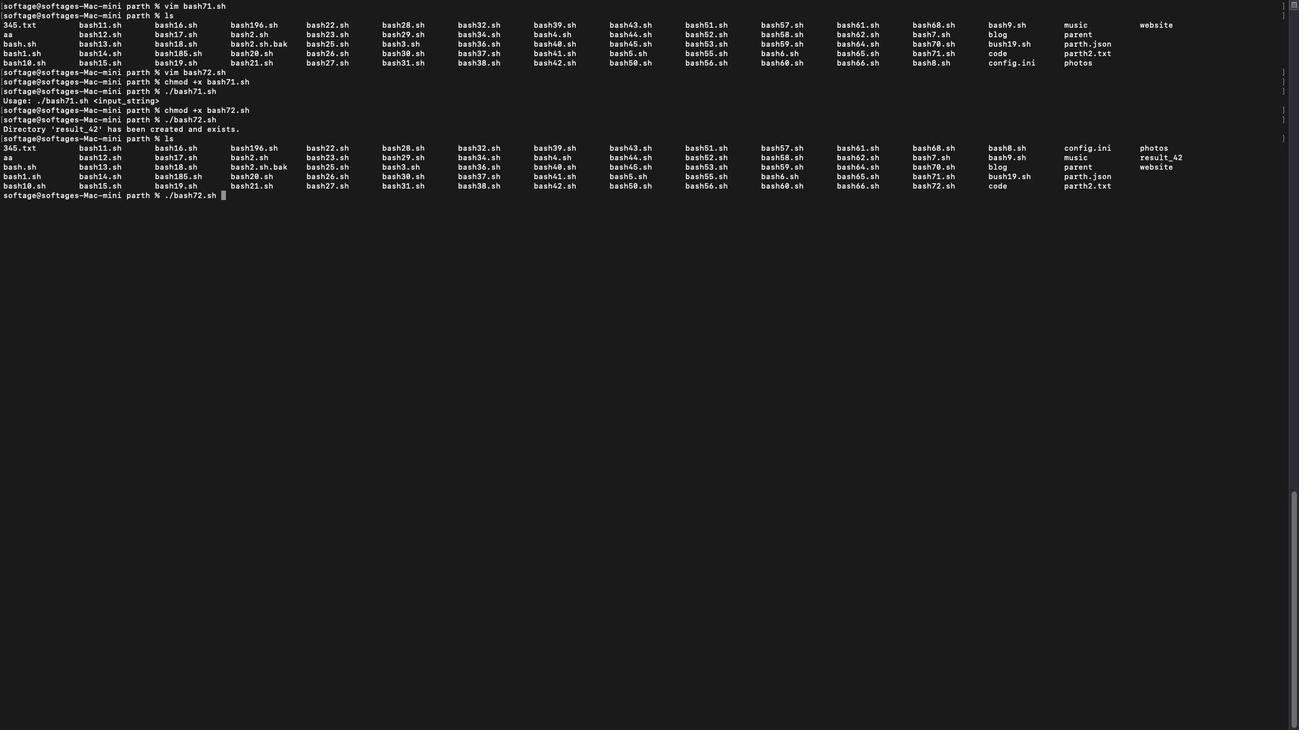 
Action: Mouse pressed left at (215, 208)
Screenshot: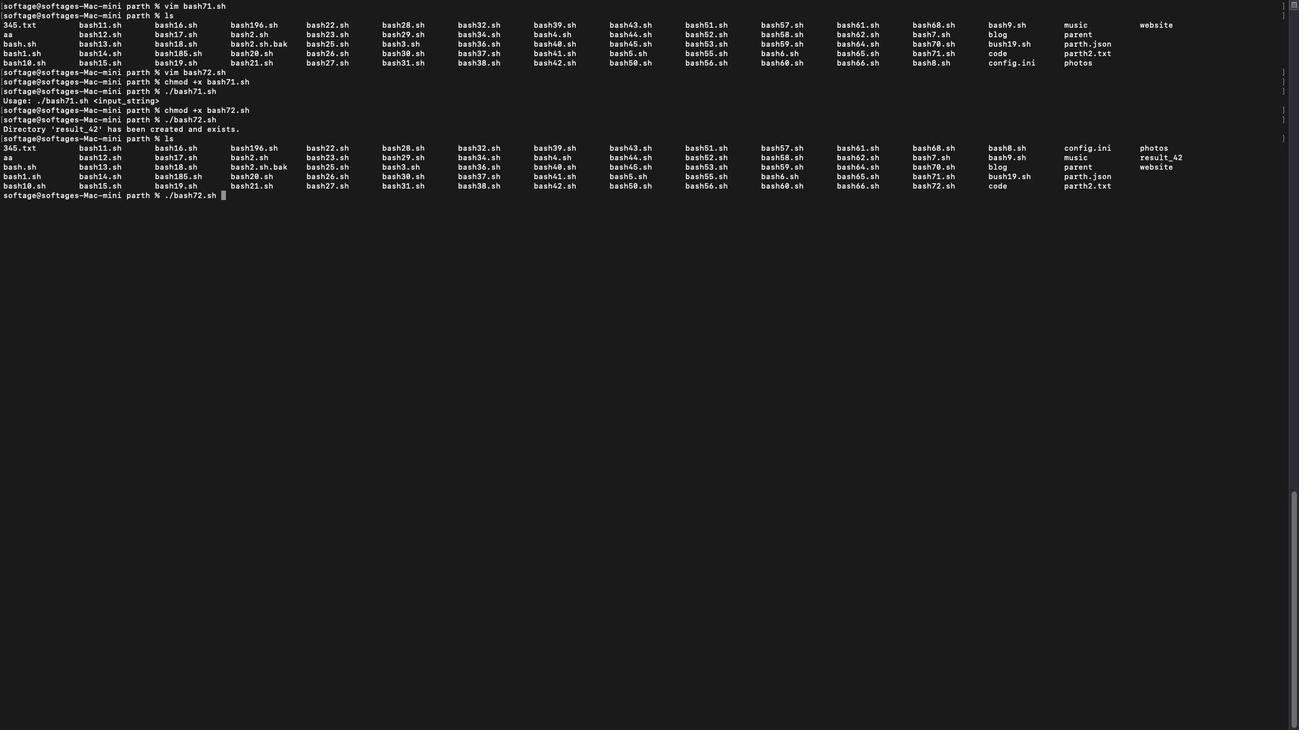 
Action: Mouse moved to (214, 202)
Screenshot: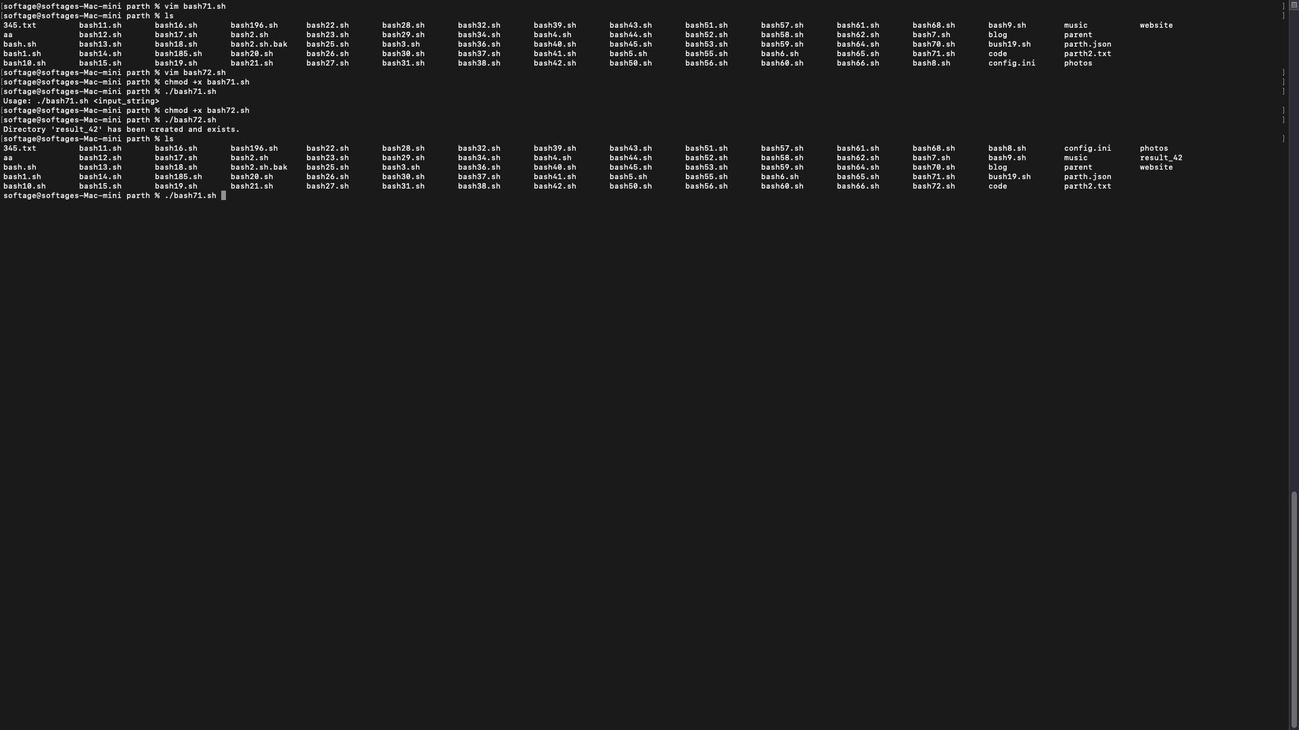 
Action: Key pressed Key.upKey.upKey.upKey.upKey.backspaceKey.backspaceKey.backspaceKey.backspaceKey.backspaceKey.backspaceKey.backspaceKey.backspaceKey.backspaceKey.backspaceKey.backspaceKey.backspaceKey.backspaceKey.backspaceKey.backspaceKey.backspace'c''d'Key.space'r''e''s''u''l''r'Key.backspace't'Key.shift_r'_''4''2'Key.enter'l''s'Key.spaceKey.enter'c''a''t'Key.spaceKey.backspaceKey.backspaceKey.backspaceKey.backspaceKey.backspaceKey.backspaceKey.backspace'c''d'Key.space'.''.'Key.enter'c''a''t'Key.space'b''a''s''h''7''2''.''s'Key.space'h'Key.backspaceKey.backspace'h'Key.enter
Screenshot: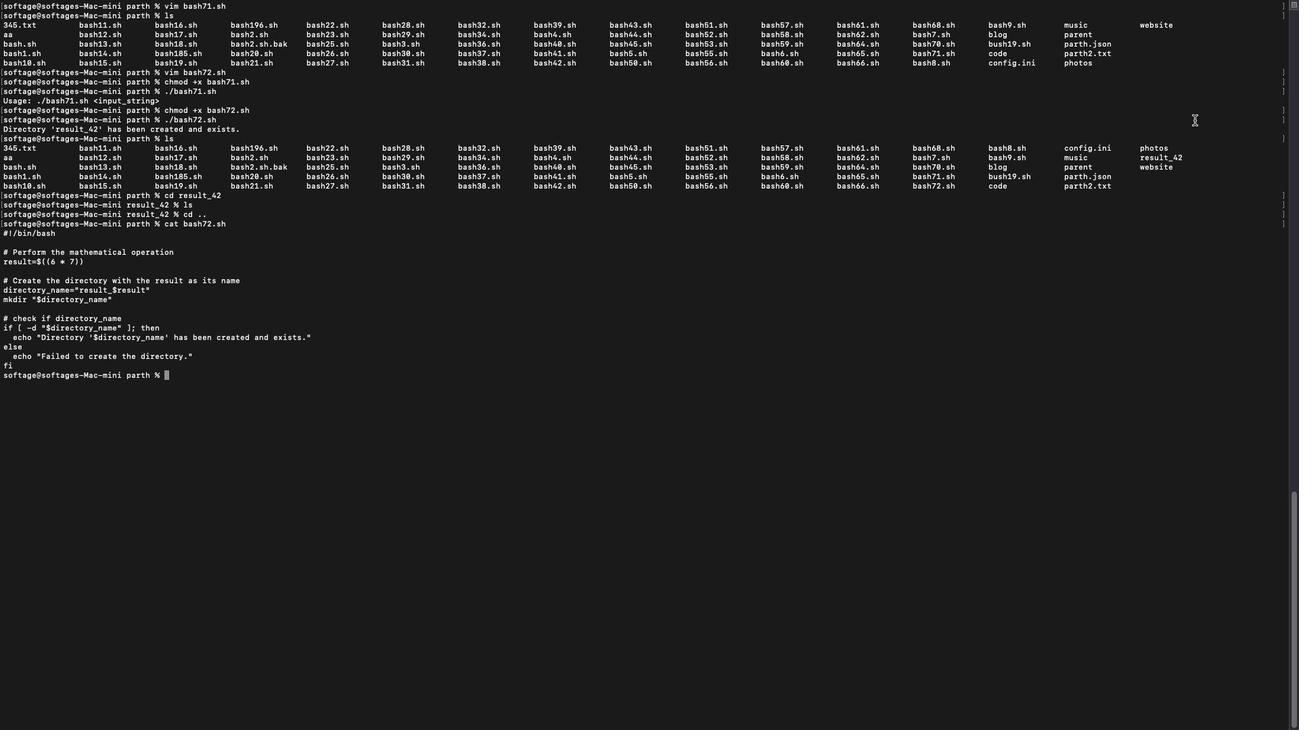 
Action: Mouse moved to (399, 209)
Screenshot: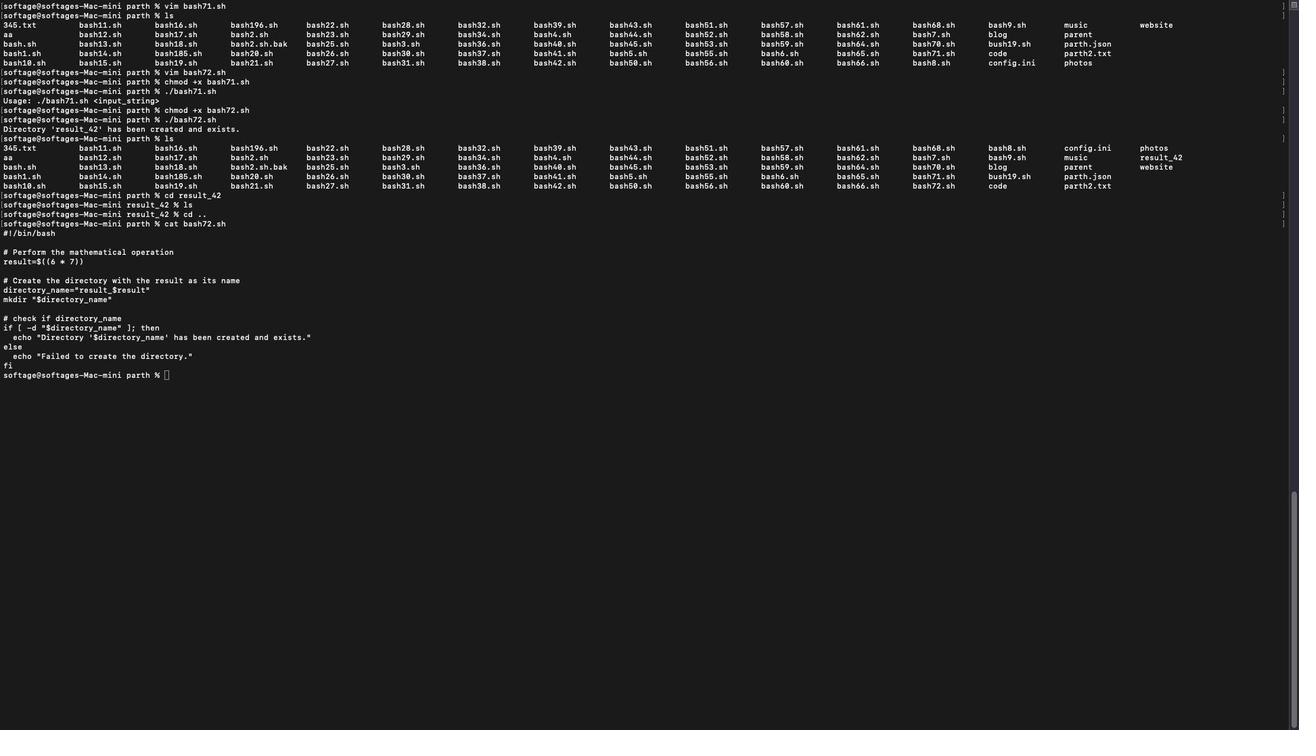 
Action: Mouse pressed left at (399, 209)
Screenshot: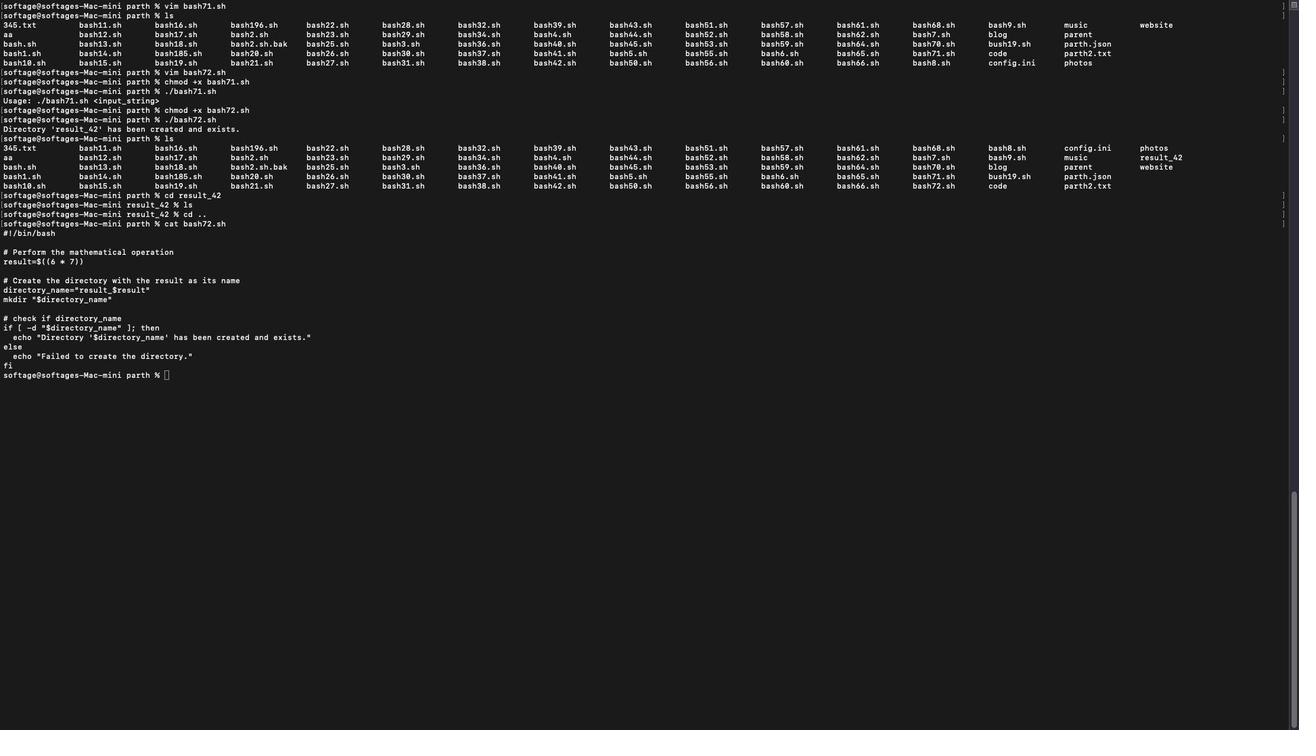 
Action: Mouse moved to (353, 149)
Screenshot: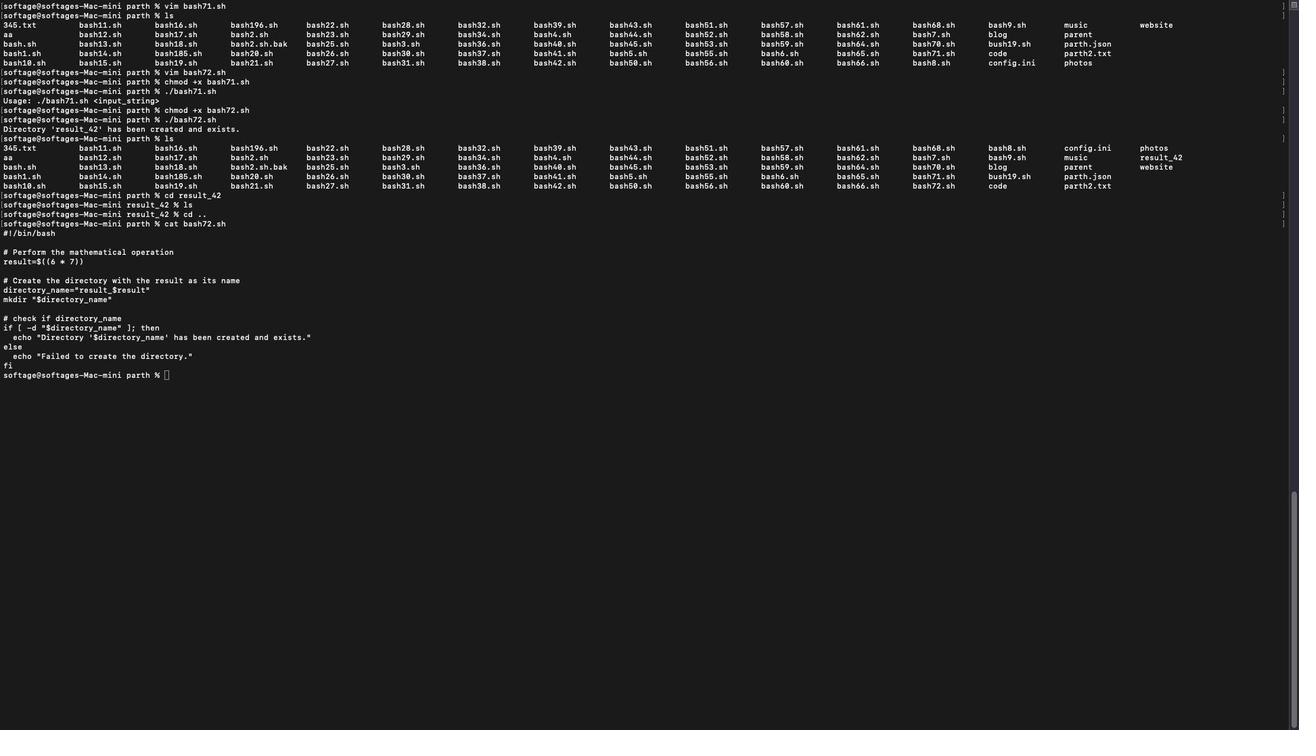 
Action: Mouse pressed left at (353, 149)
Screenshot: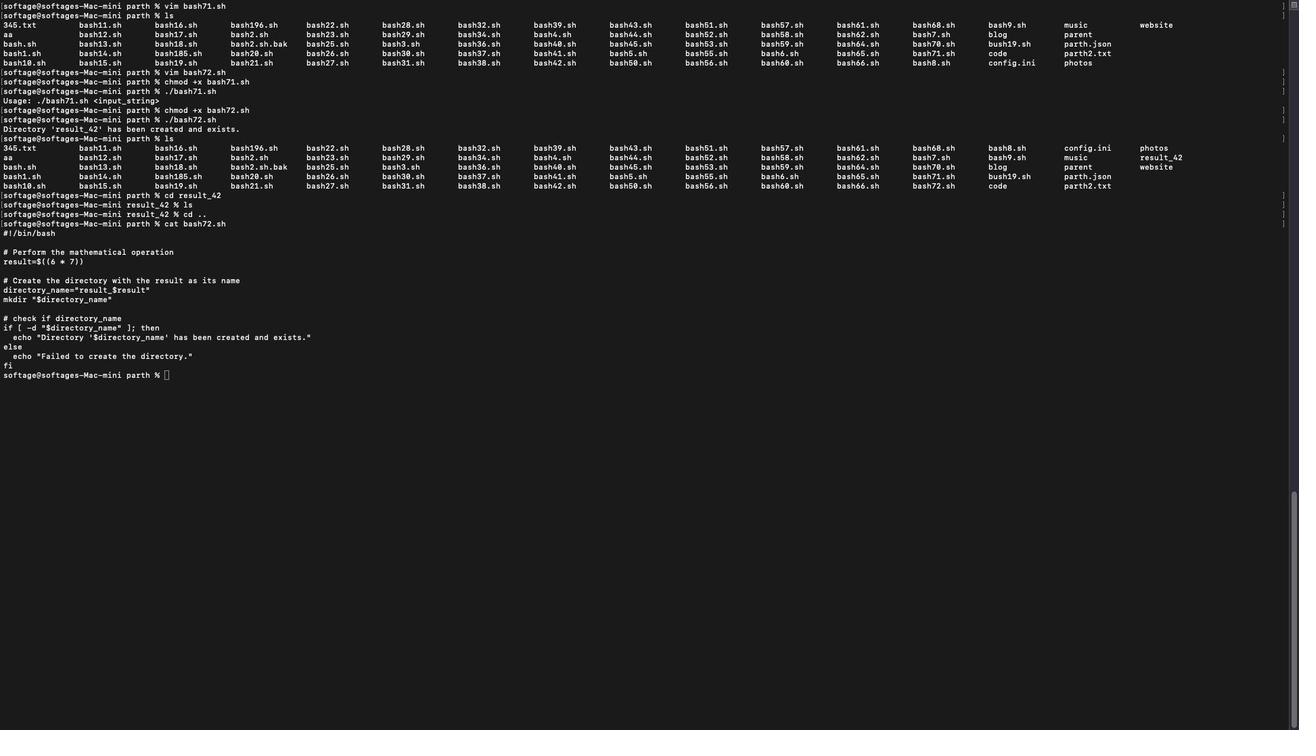 
